 Task: Look for space in Sonqor, Iran from 1st July, 2023 to 8th July, 2023 for 2 adults, 1 child in price range Rs.15000 to Rs.20000. Place can be entire place with 1  bedroom having 1 bed and 1 bathroom. Property type can be house, flat, guest house, hotel. Booking option can be shelf check-in. Required host language is English.
Action: Mouse moved to (498, 82)
Screenshot: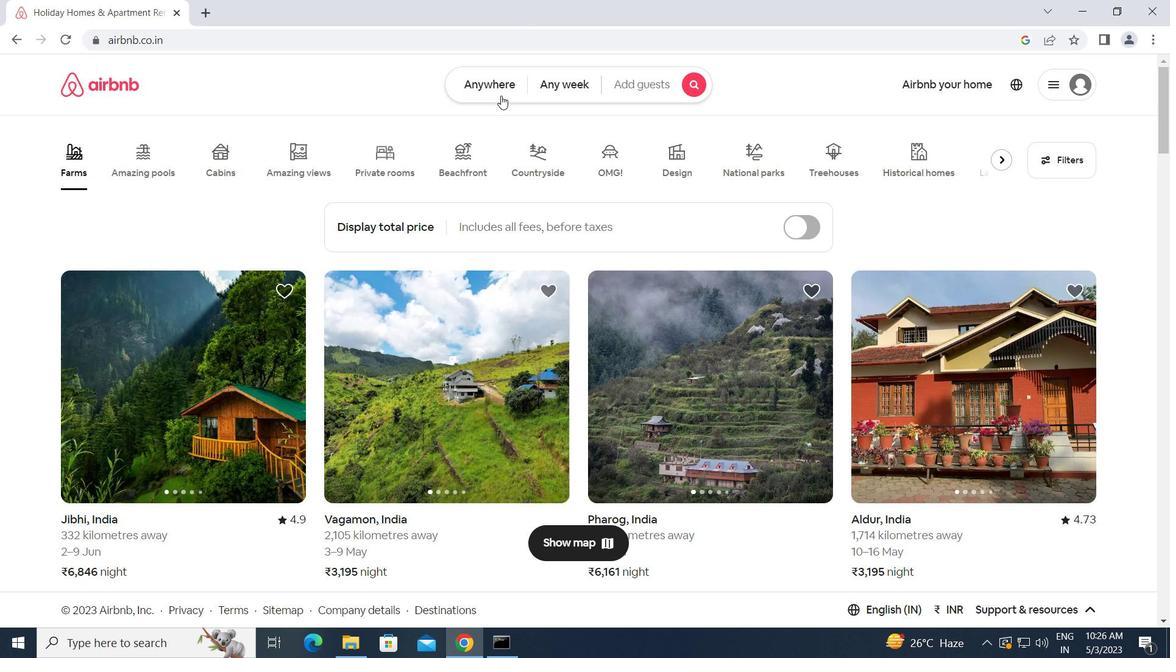 
Action: Mouse pressed left at (498, 82)
Screenshot: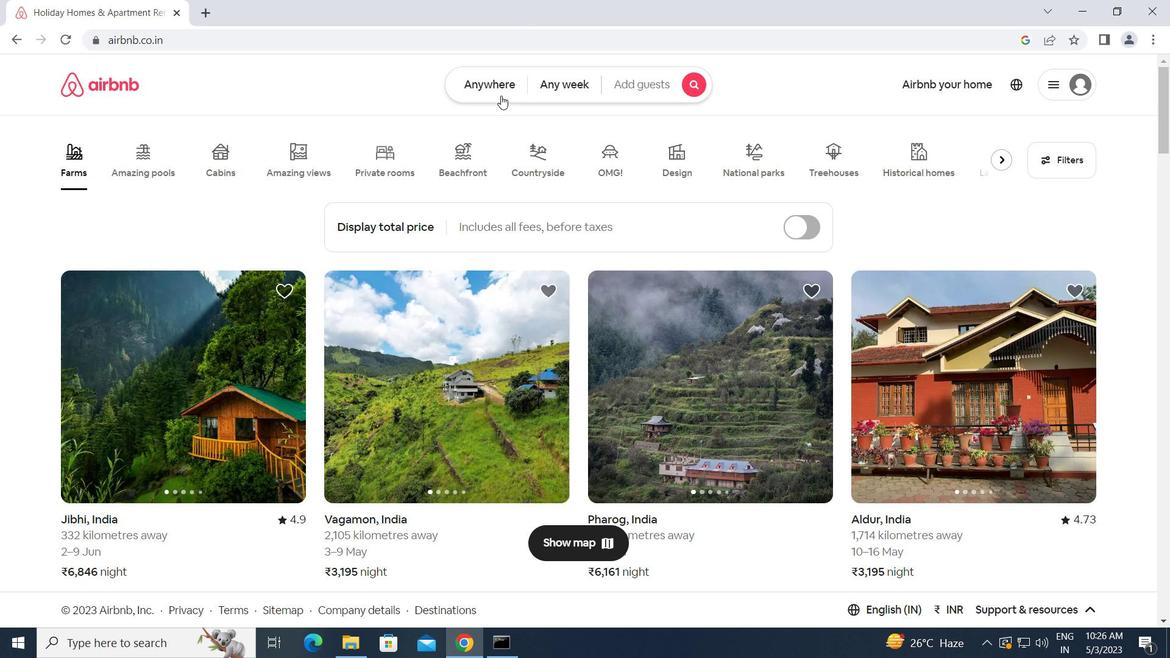 
Action: Mouse moved to (384, 145)
Screenshot: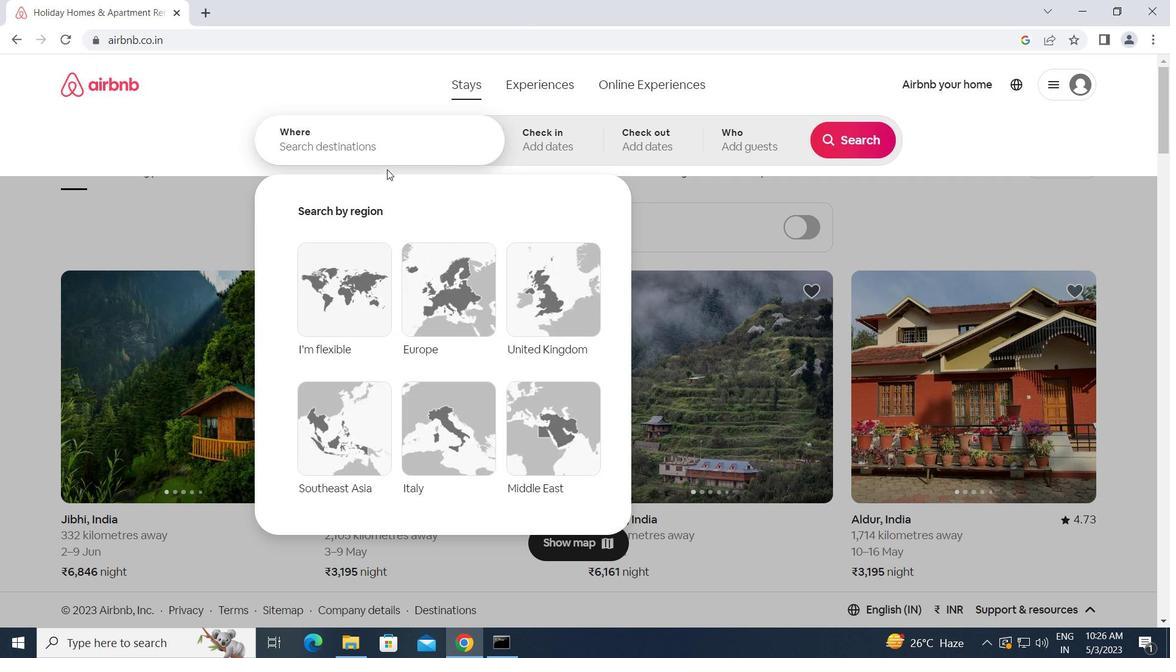 
Action: Mouse pressed left at (384, 145)
Screenshot: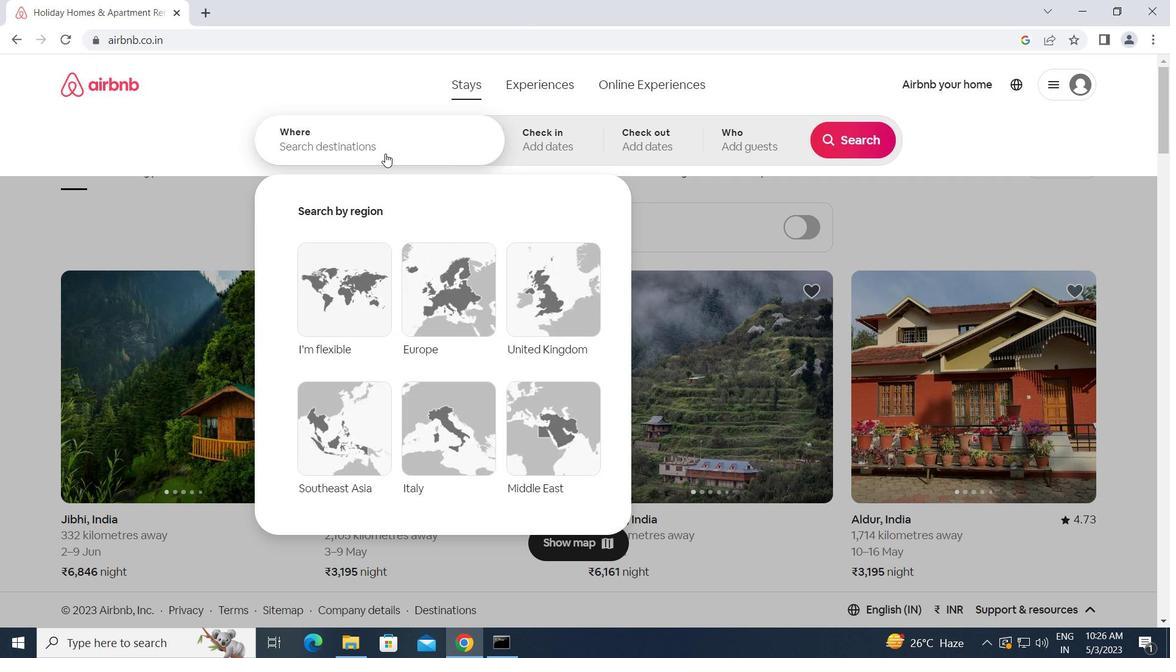 
Action: Key pressed s<Key.caps_lock>onqoe<Key.backspace>r,<Key.space><Key.caps_lock>i<Key.caps_lock>ran<Key.enter>
Screenshot: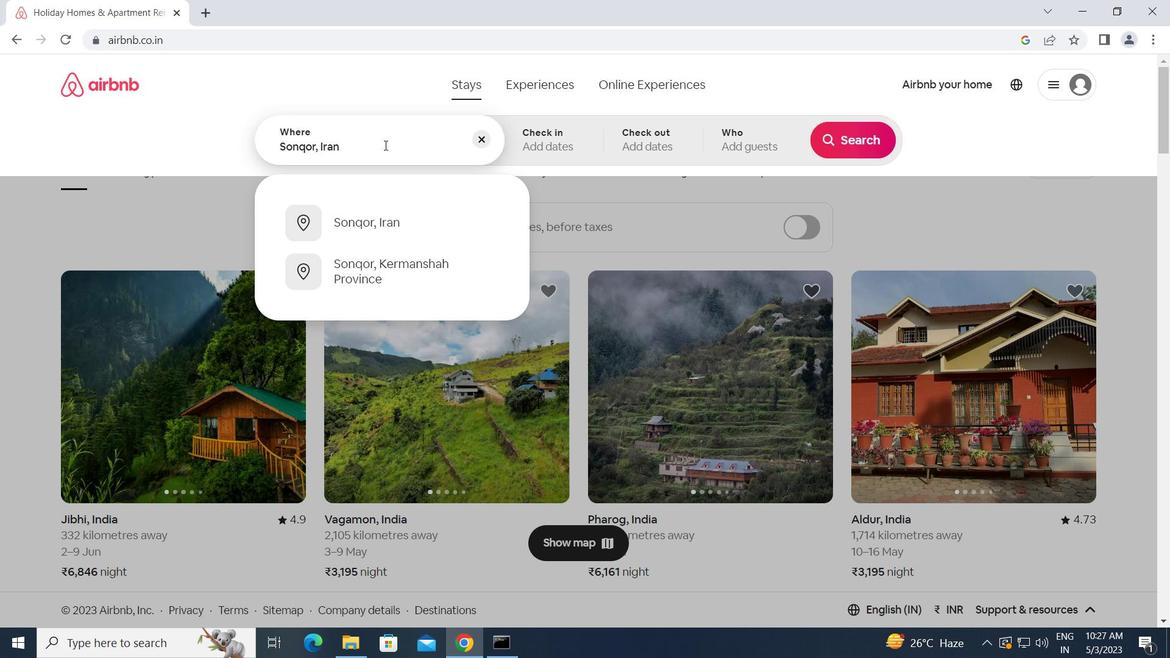 
Action: Mouse moved to (843, 267)
Screenshot: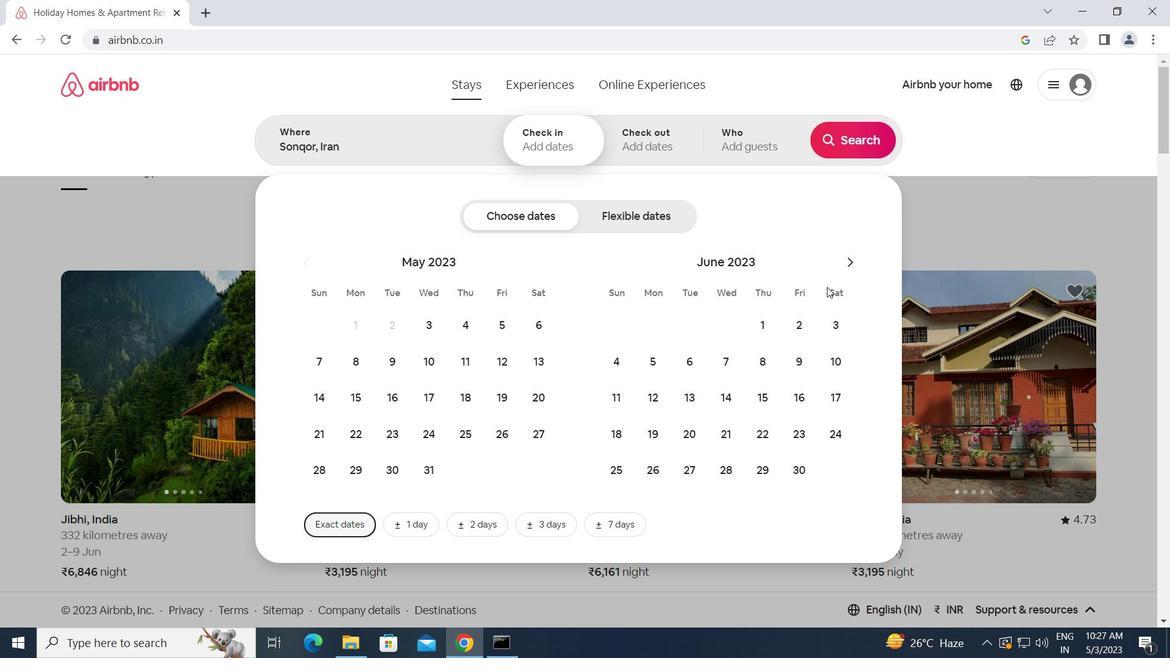 
Action: Mouse pressed left at (843, 267)
Screenshot: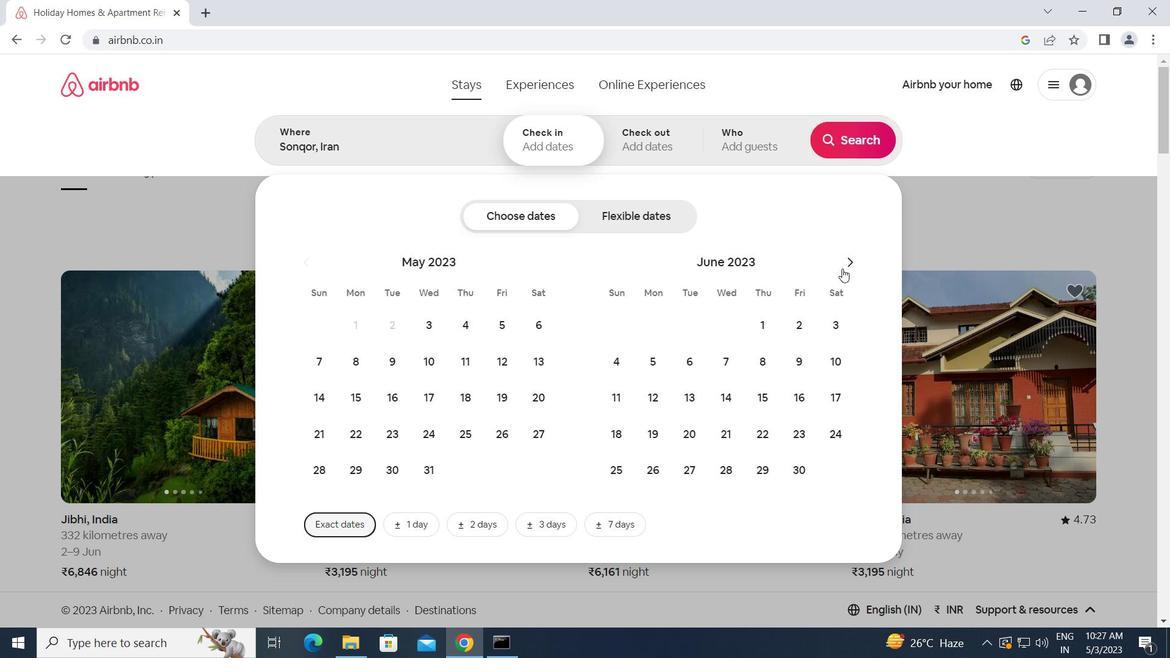 
Action: Mouse moved to (834, 325)
Screenshot: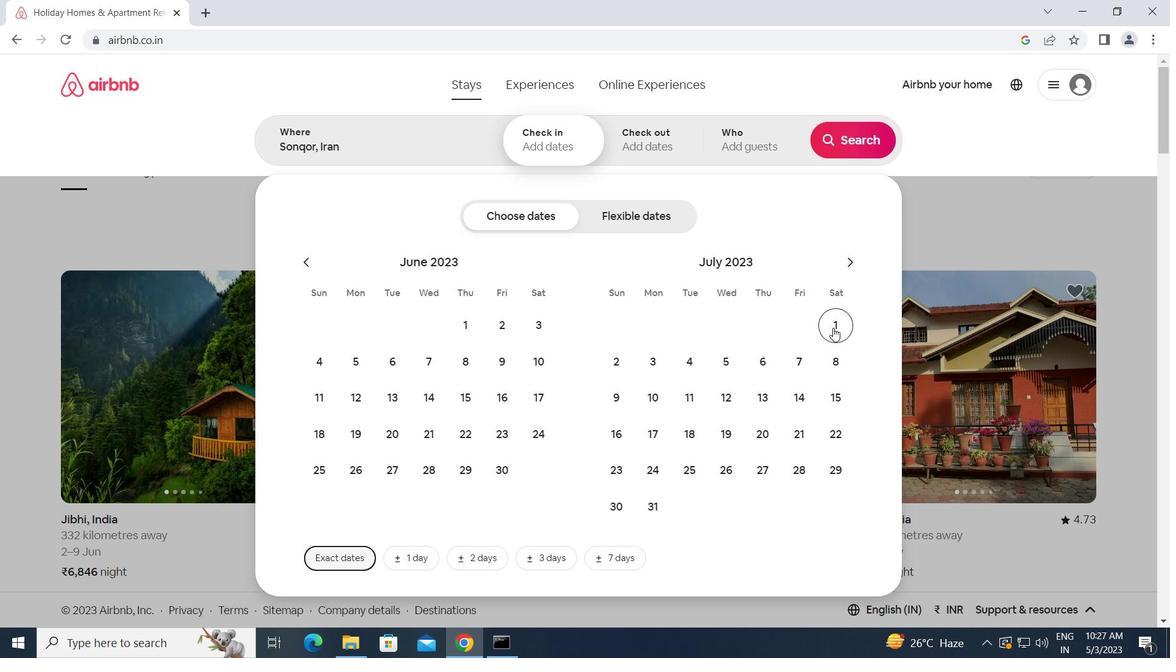 
Action: Mouse pressed left at (834, 325)
Screenshot: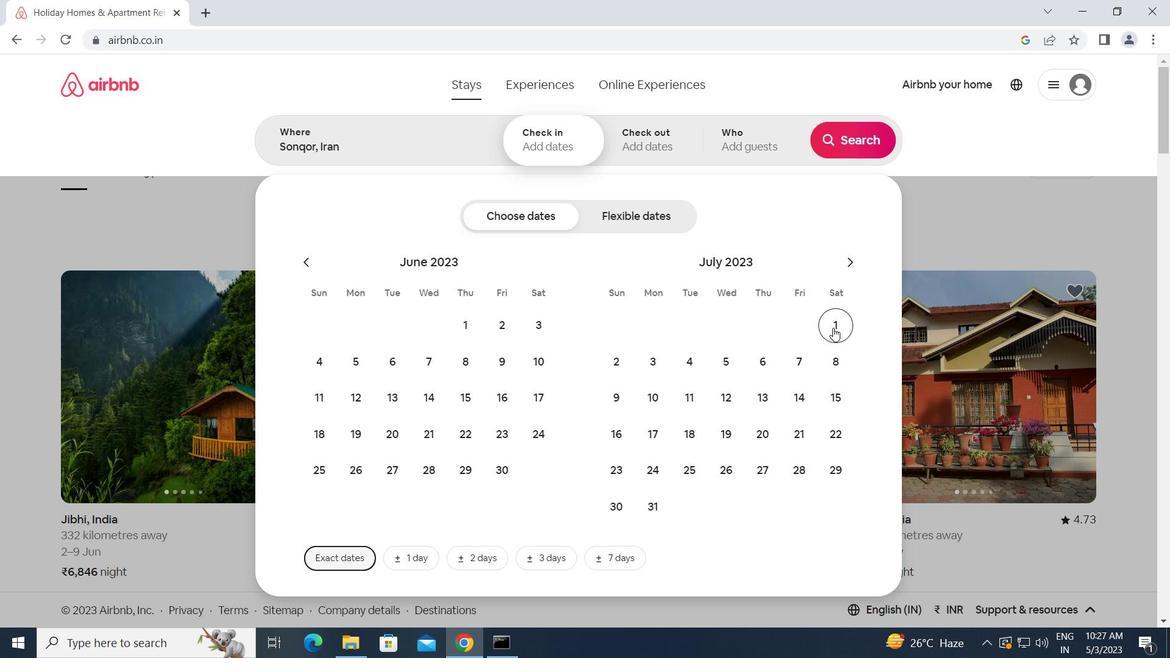 
Action: Mouse moved to (833, 360)
Screenshot: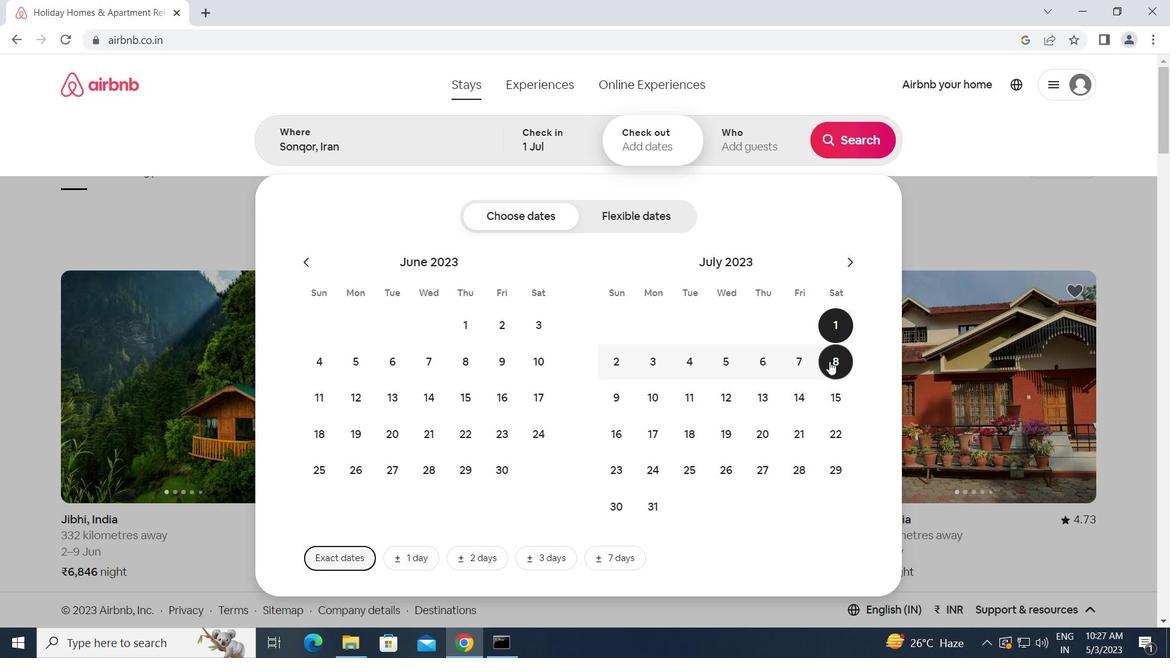 
Action: Mouse pressed left at (833, 360)
Screenshot: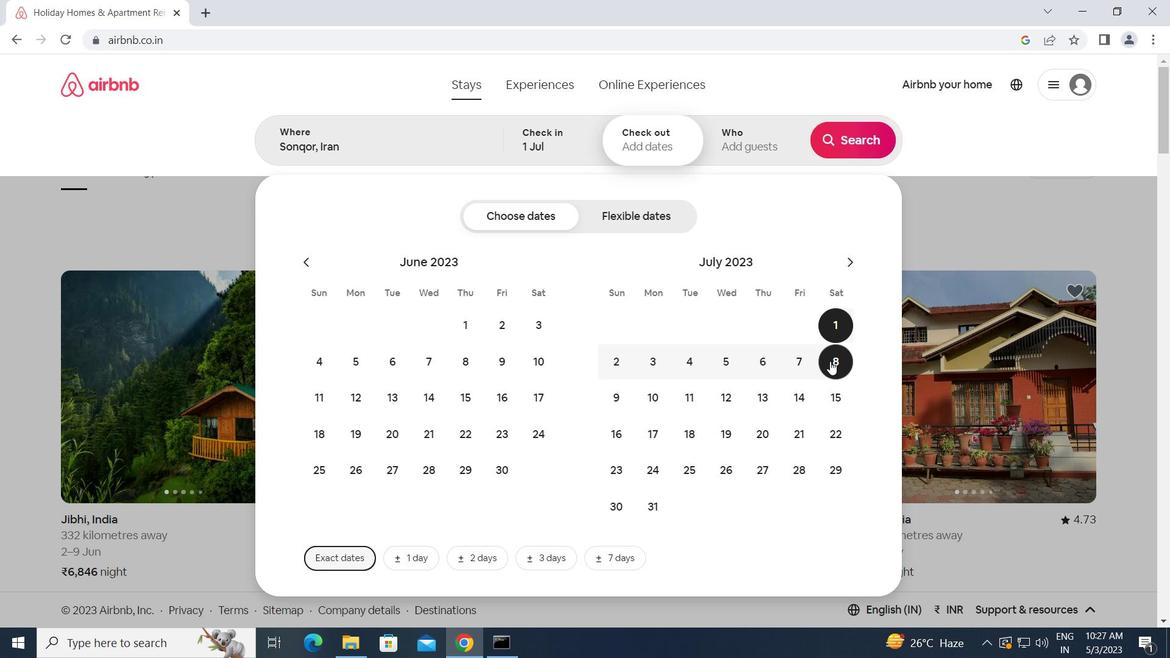 
Action: Mouse moved to (754, 149)
Screenshot: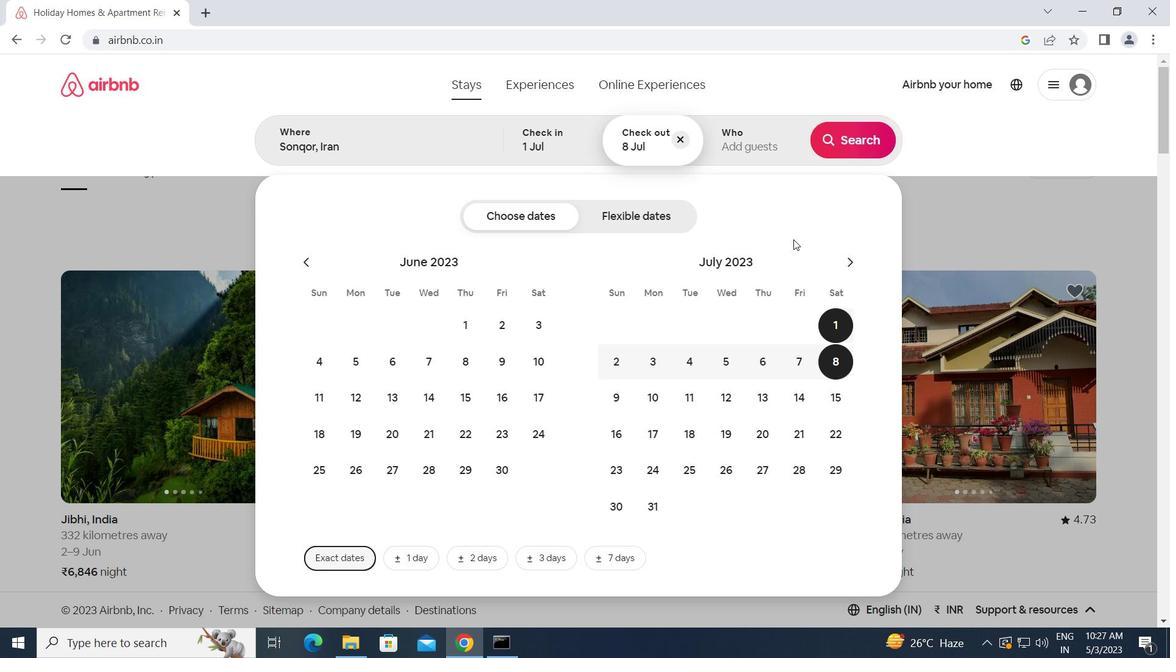
Action: Mouse pressed left at (754, 149)
Screenshot: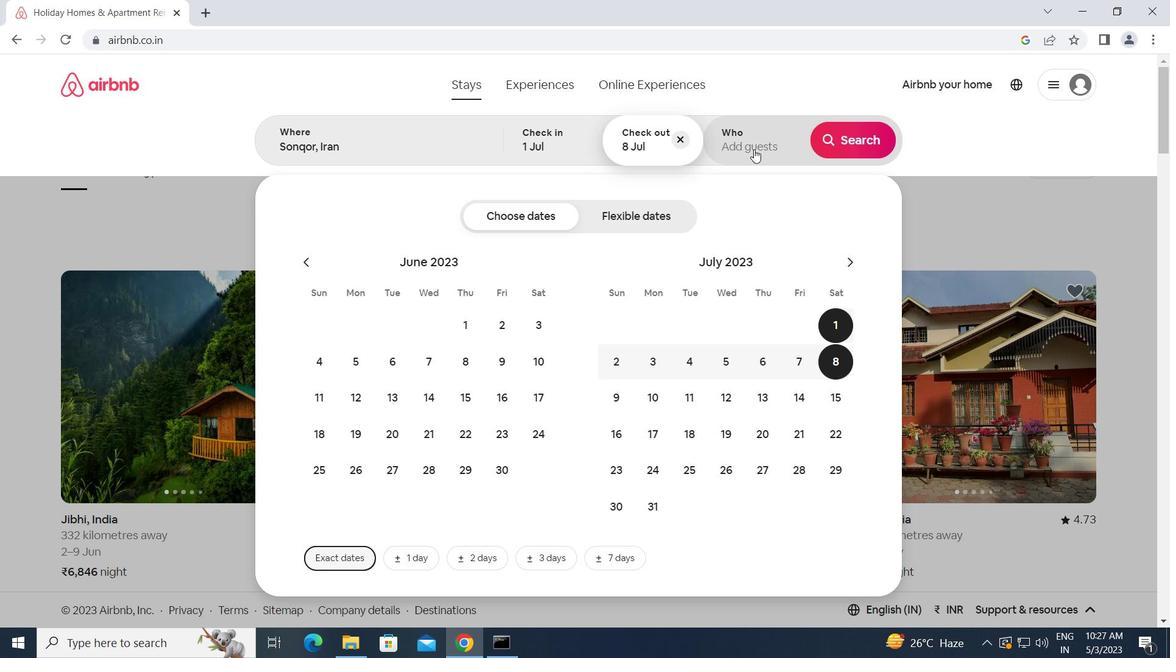 
Action: Mouse moved to (848, 216)
Screenshot: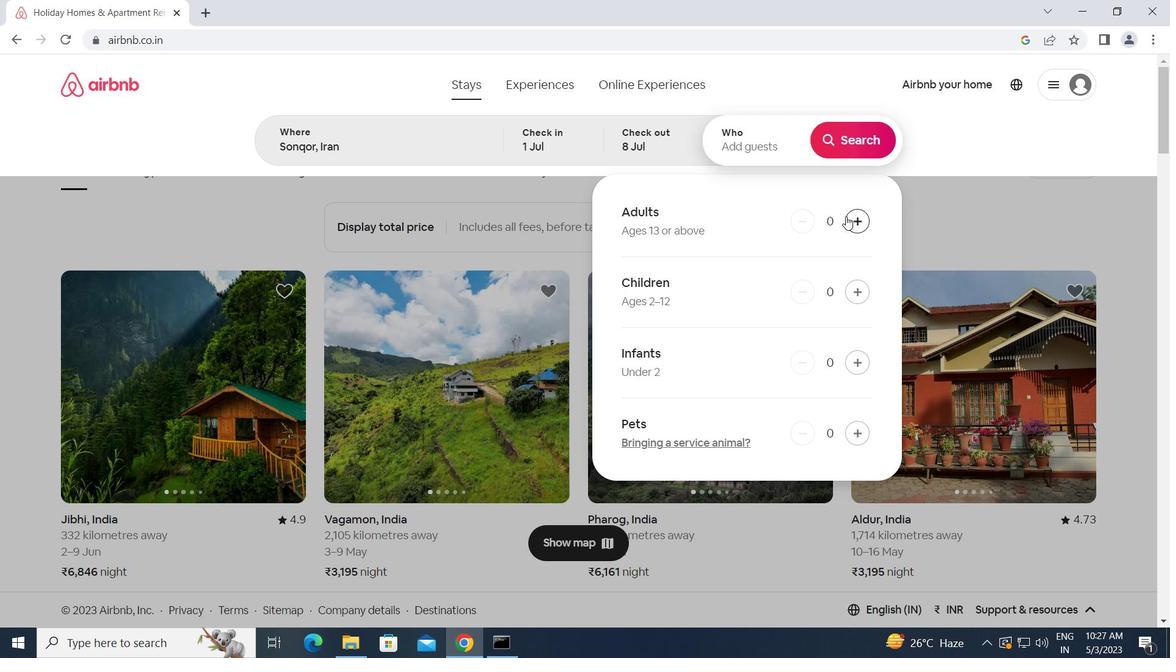 
Action: Mouse pressed left at (848, 216)
Screenshot: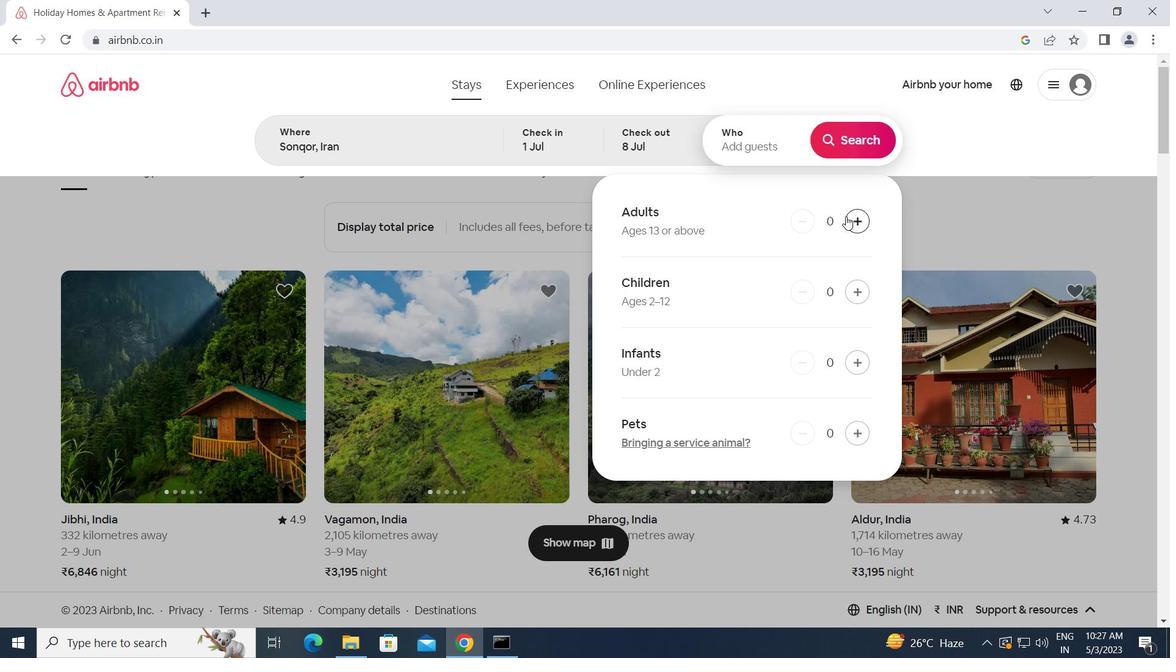 
Action: Mouse moved to (849, 216)
Screenshot: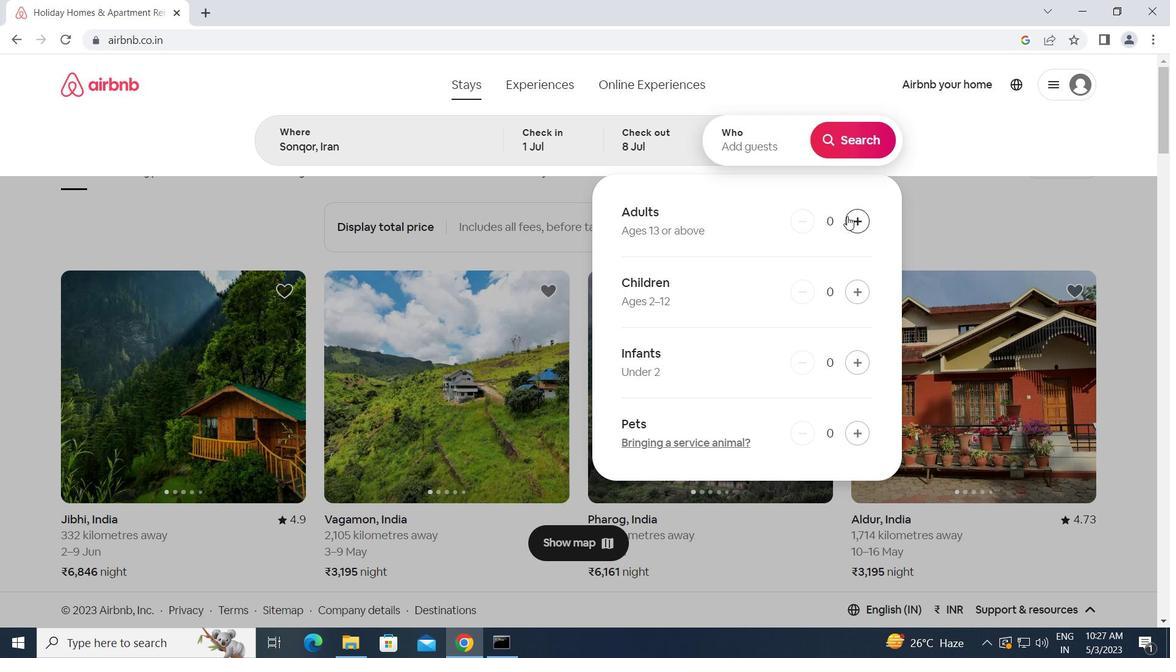 
Action: Mouse pressed left at (849, 216)
Screenshot: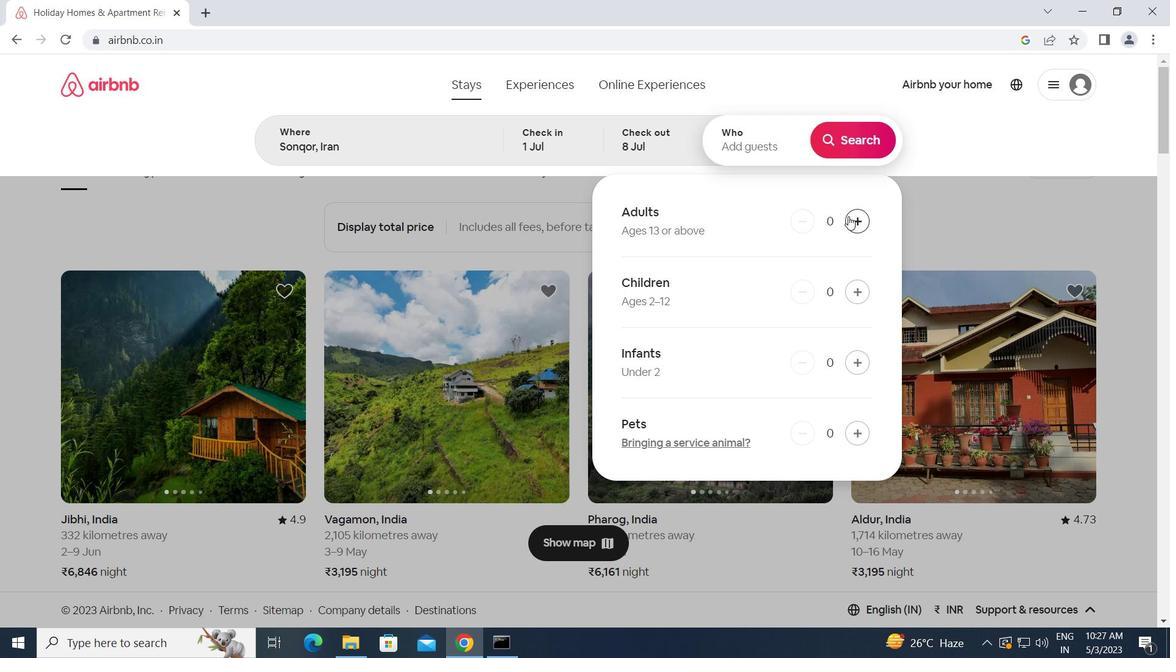 
Action: Mouse moved to (855, 288)
Screenshot: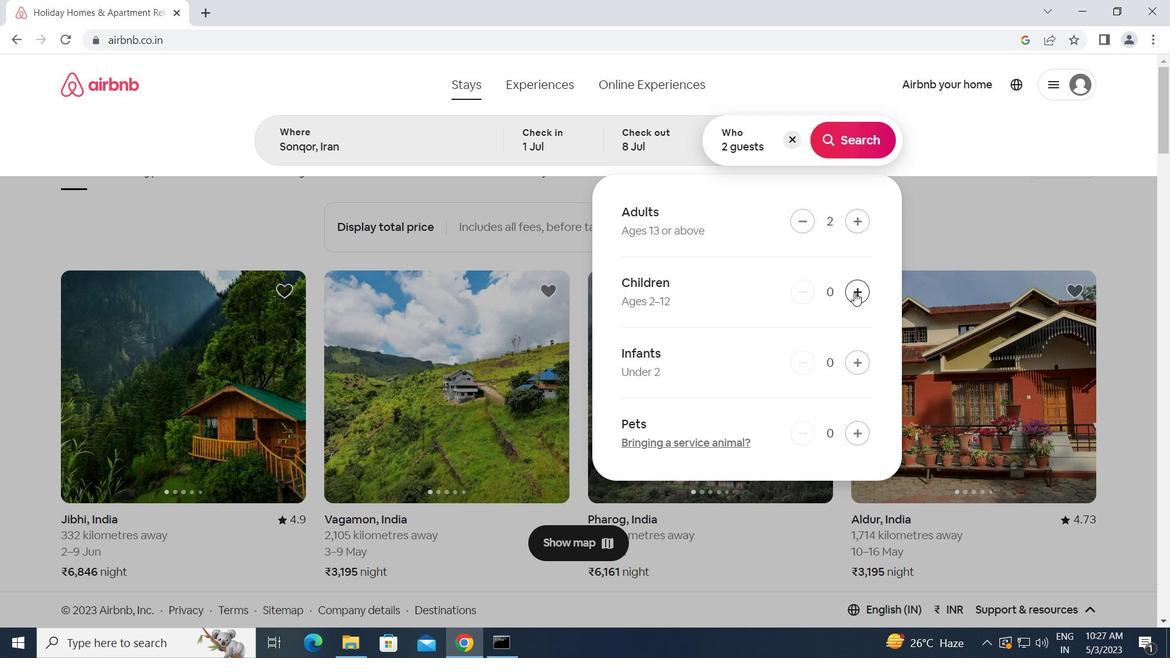 
Action: Mouse pressed left at (855, 288)
Screenshot: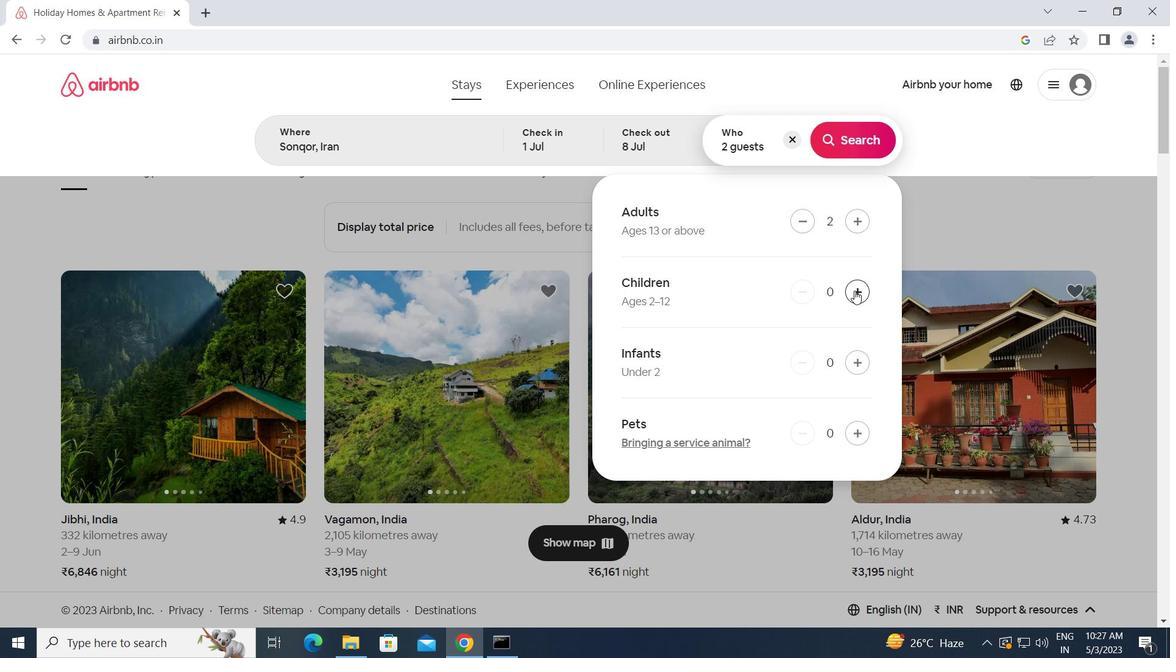 
Action: Mouse moved to (847, 119)
Screenshot: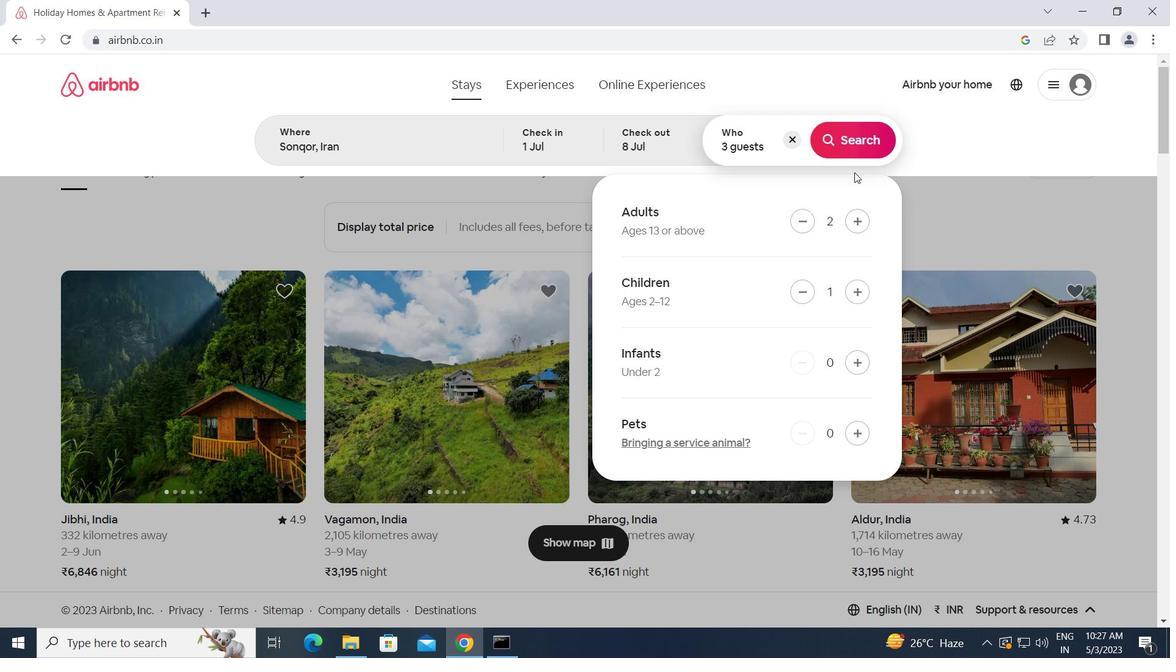 
Action: Mouse pressed left at (847, 119)
Screenshot: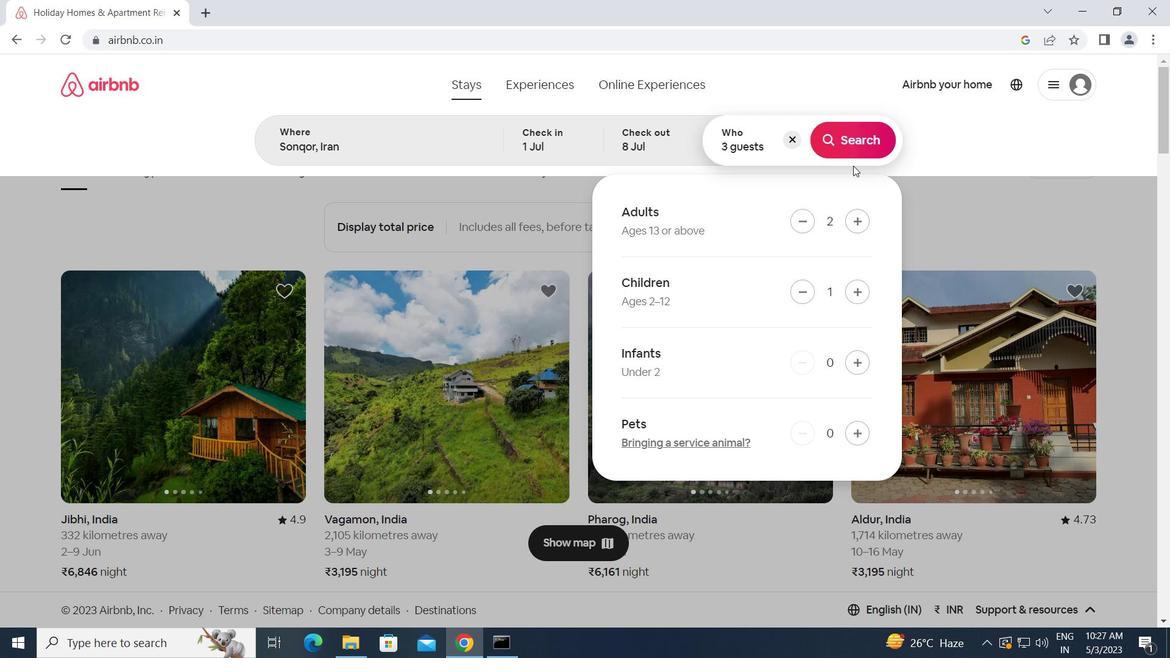 
Action: Mouse moved to (857, 149)
Screenshot: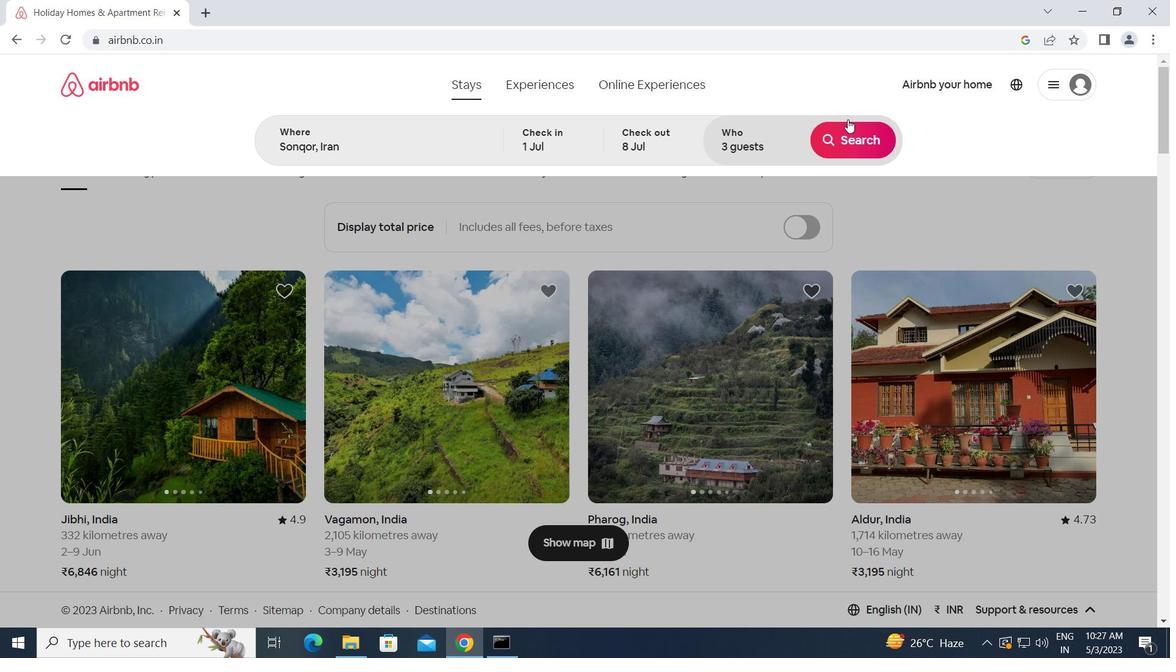 
Action: Mouse pressed left at (857, 149)
Screenshot: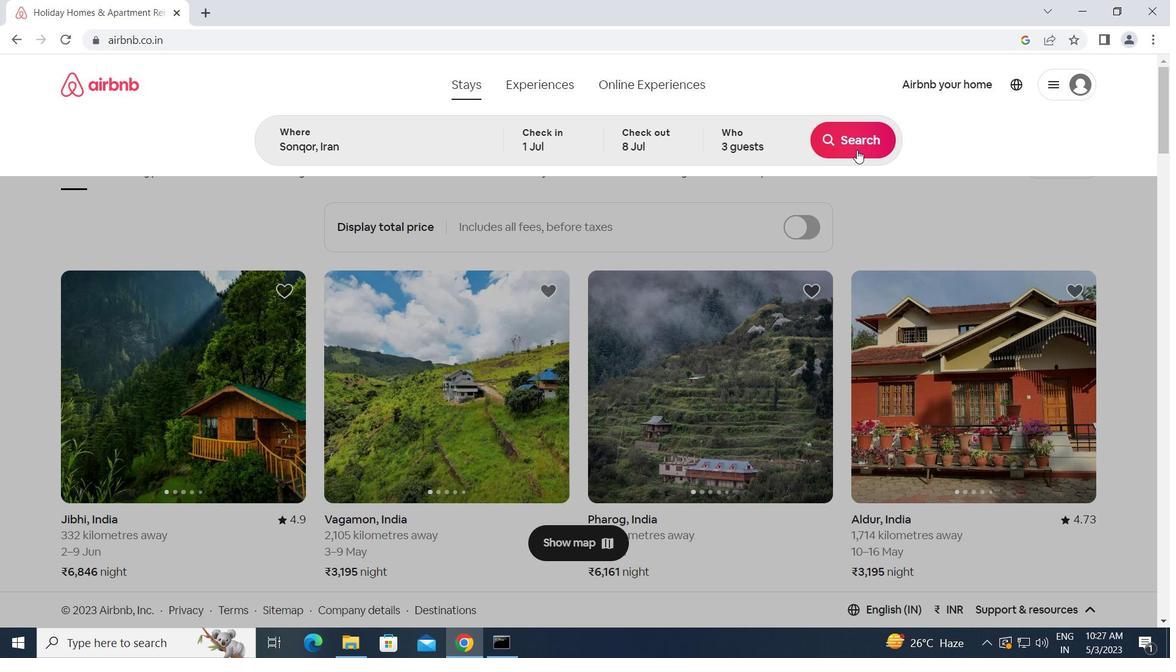 
Action: Mouse moved to (1083, 140)
Screenshot: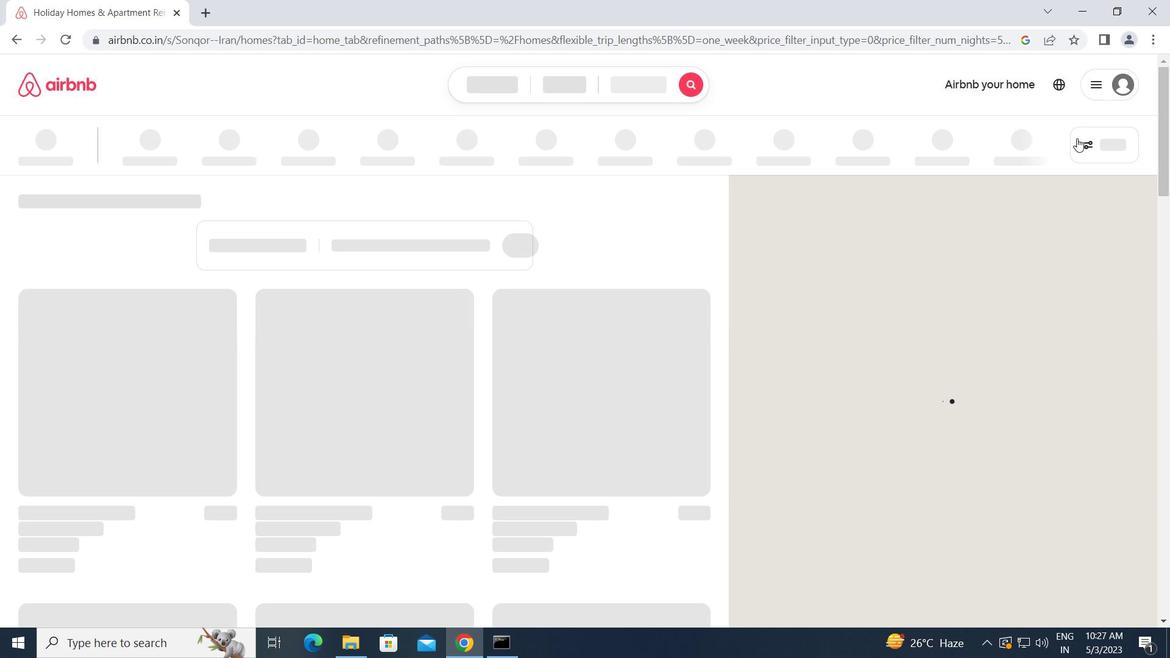 
Action: Mouse pressed left at (1083, 140)
Screenshot: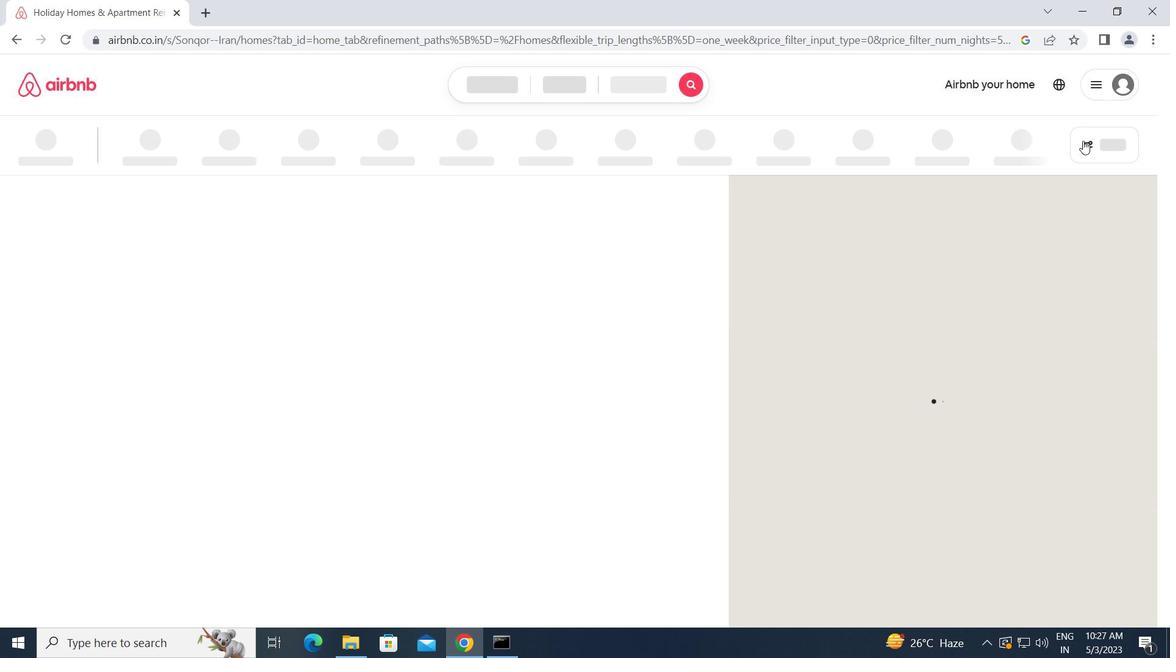 
Action: Mouse moved to (399, 235)
Screenshot: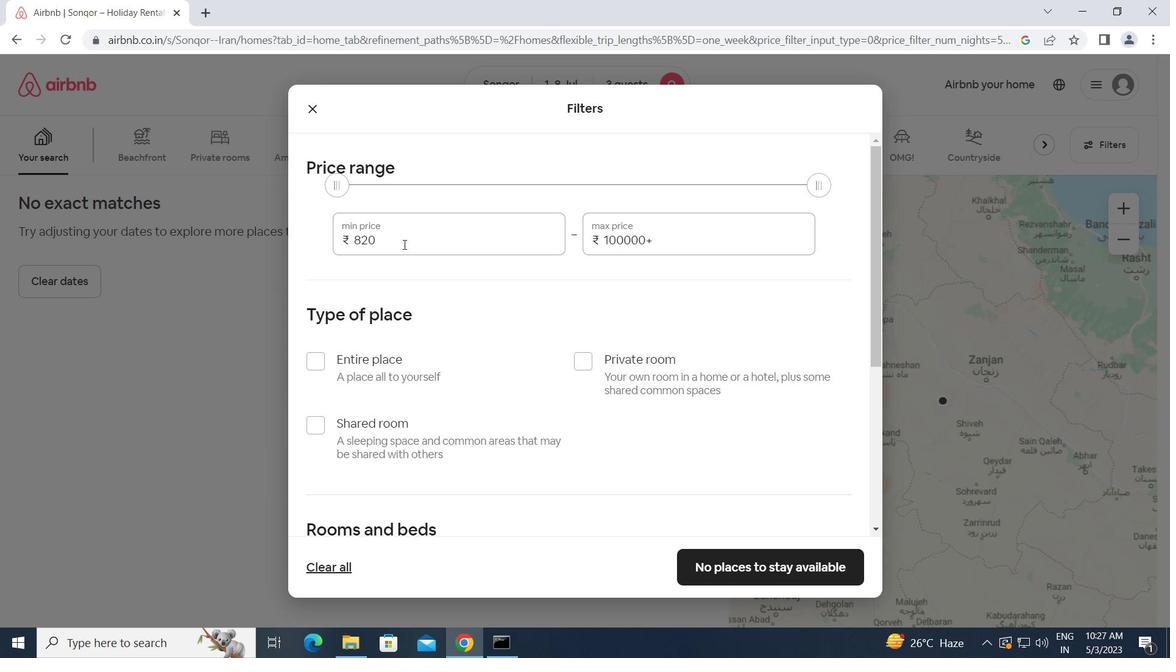 
Action: Mouse pressed left at (399, 235)
Screenshot: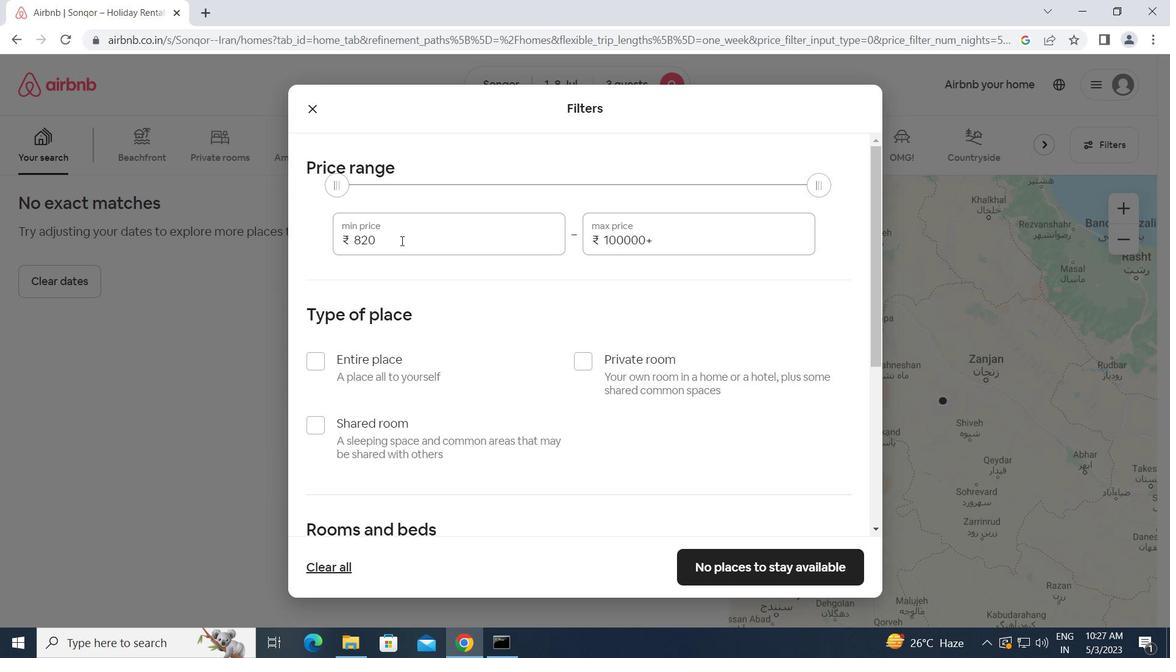 
Action: Mouse moved to (331, 234)
Screenshot: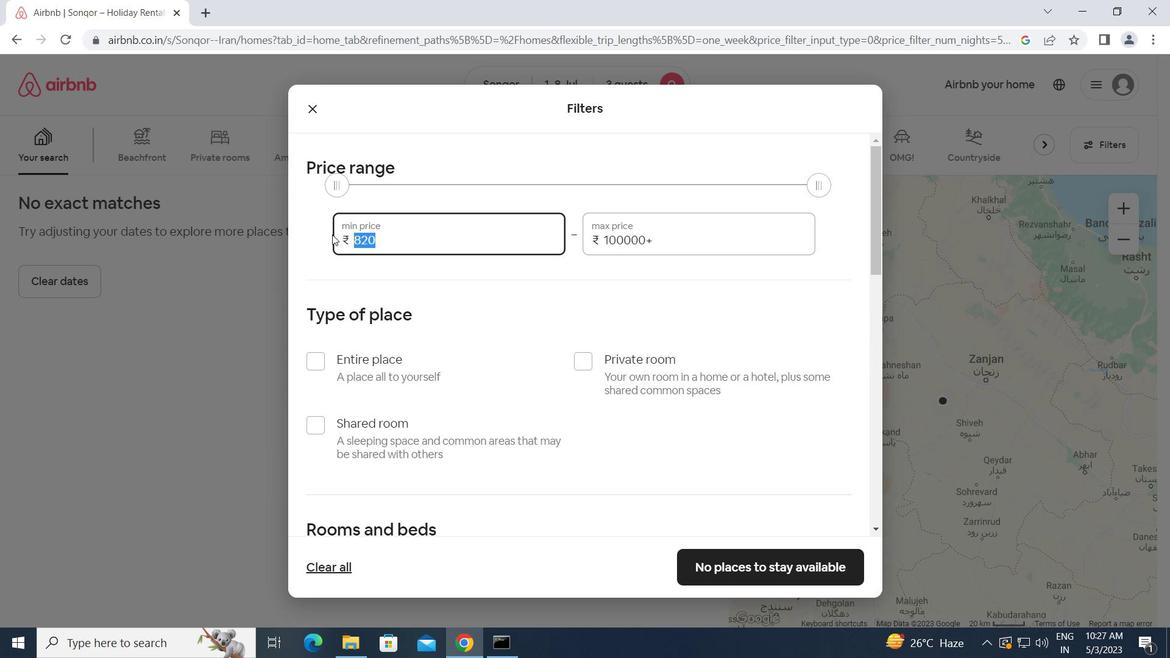 
Action: Key pressed 15000<Key.tab>20000
Screenshot: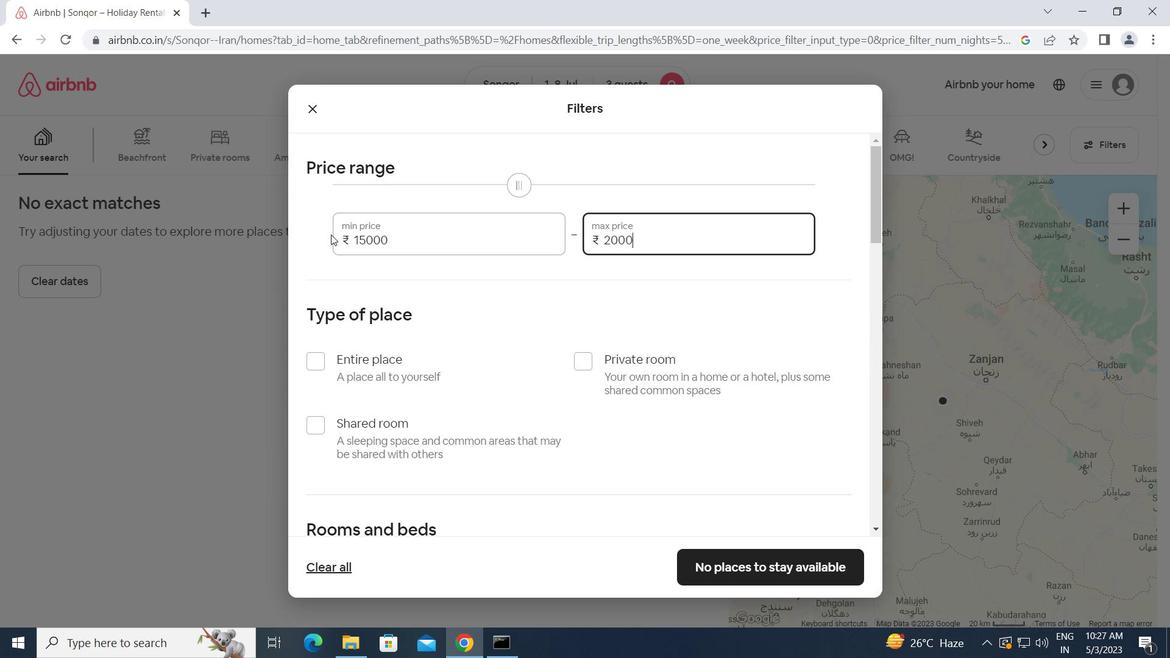 
Action: Mouse scrolled (331, 234) with delta (0, 0)
Screenshot: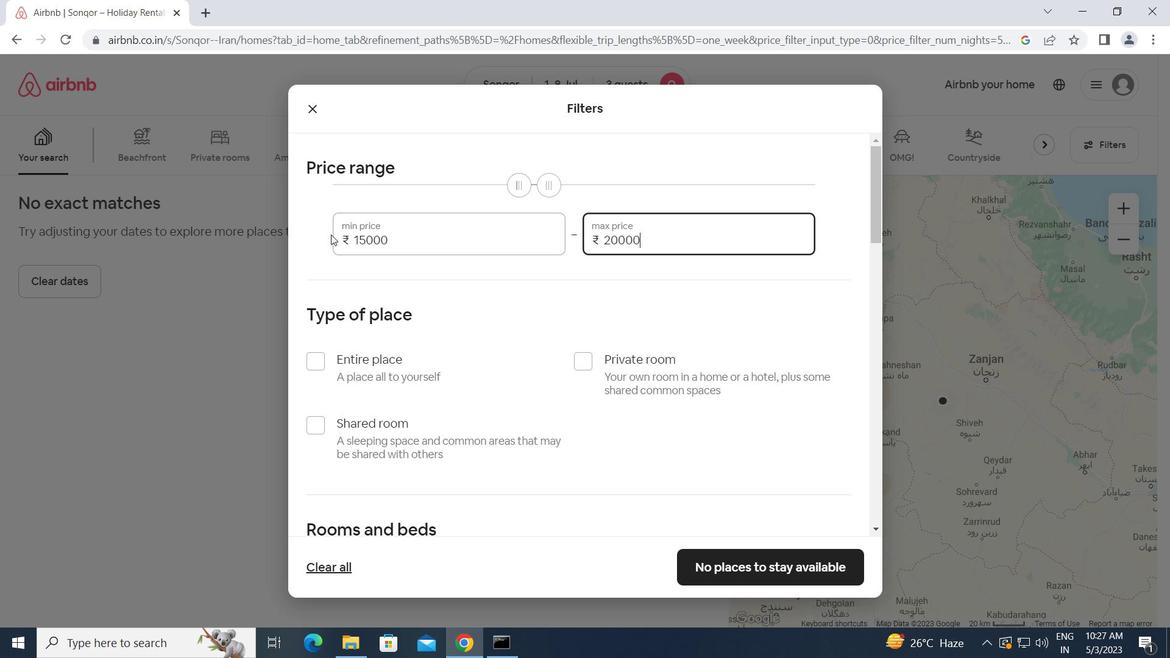 
Action: Mouse moved to (310, 276)
Screenshot: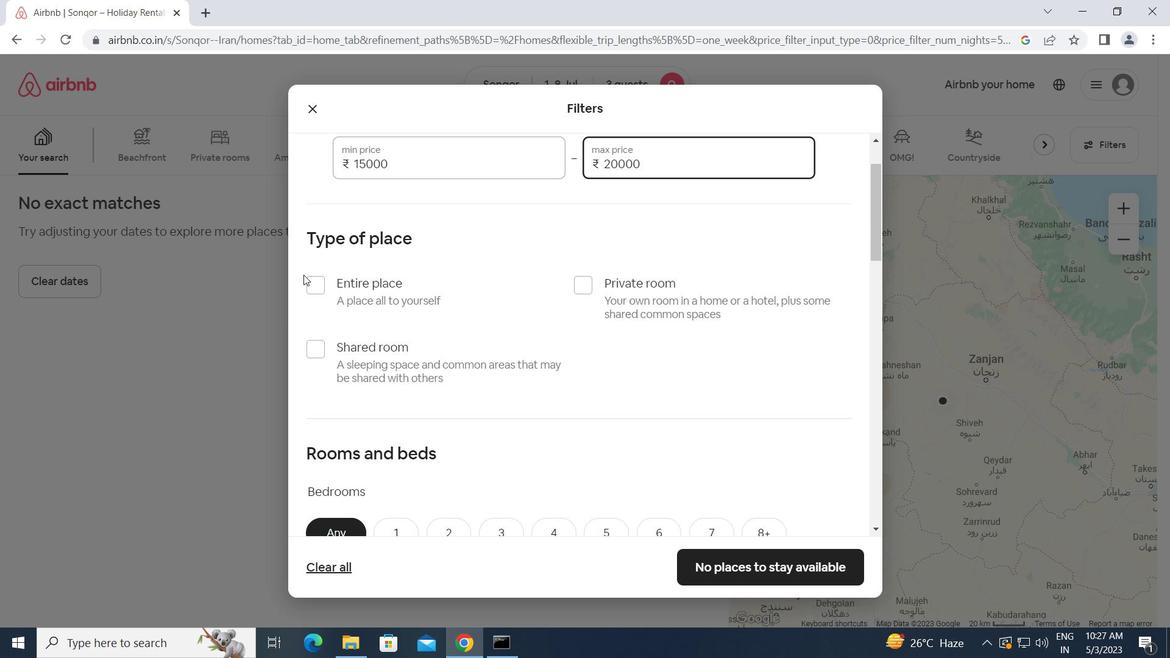 
Action: Mouse pressed left at (310, 276)
Screenshot: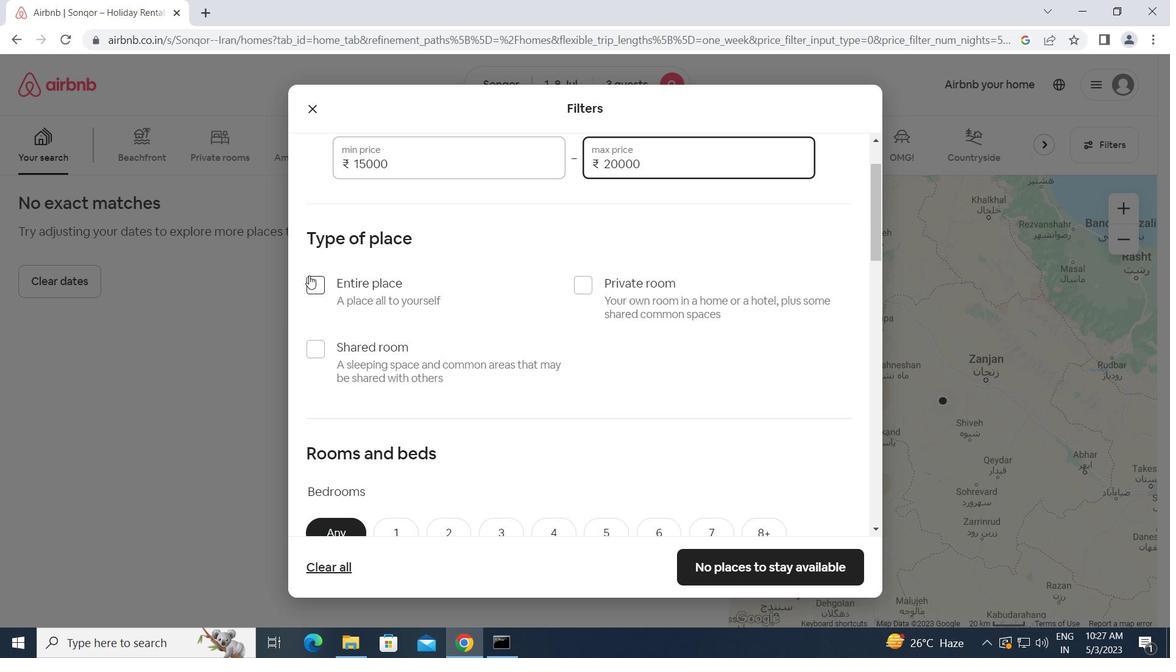 
Action: Mouse moved to (423, 405)
Screenshot: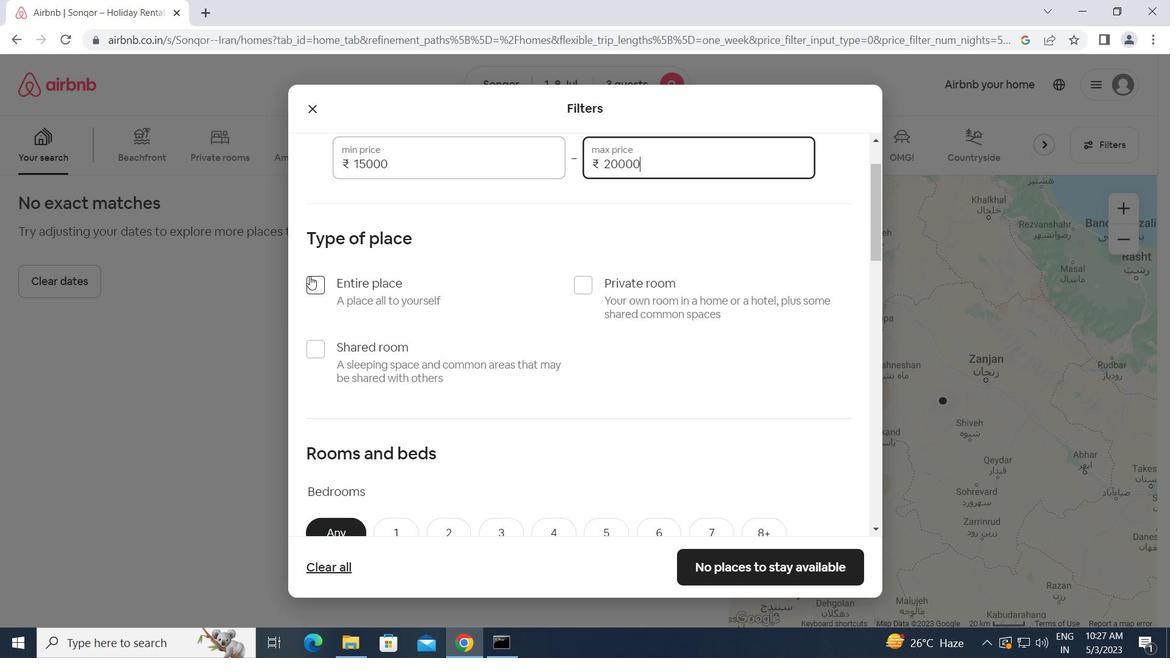 
Action: Mouse scrolled (423, 404) with delta (0, 0)
Screenshot: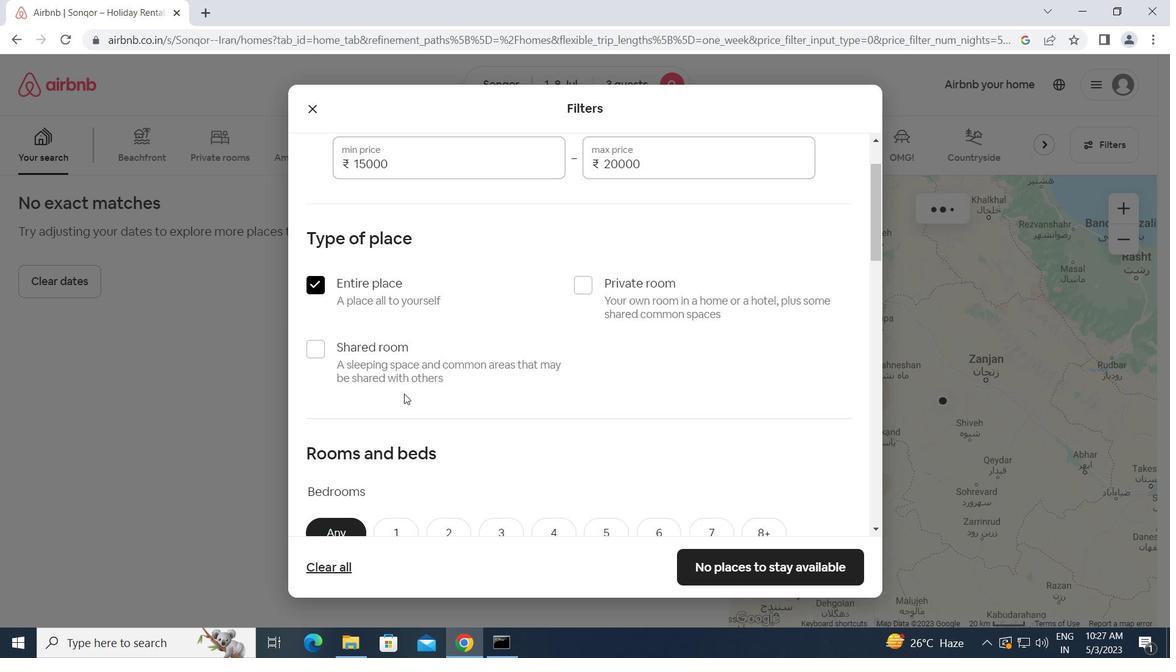 
Action: Mouse scrolled (423, 404) with delta (0, 0)
Screenshot: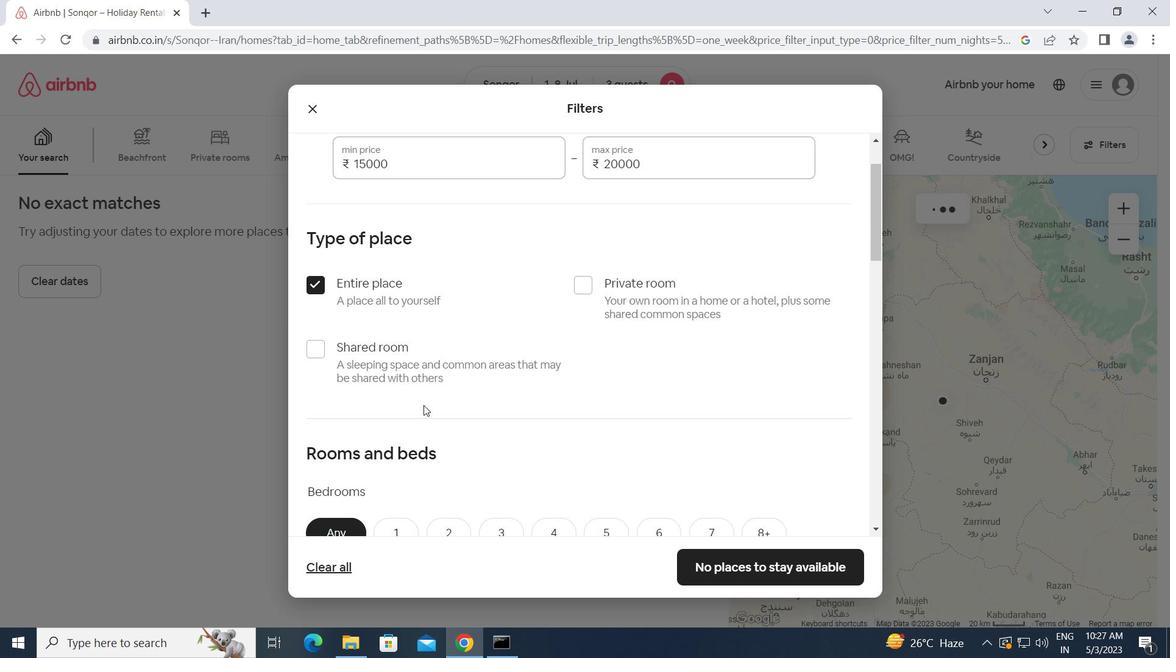 
Action: Mouse scrolled (423, 404) with delta (0, 0)
Screenshot: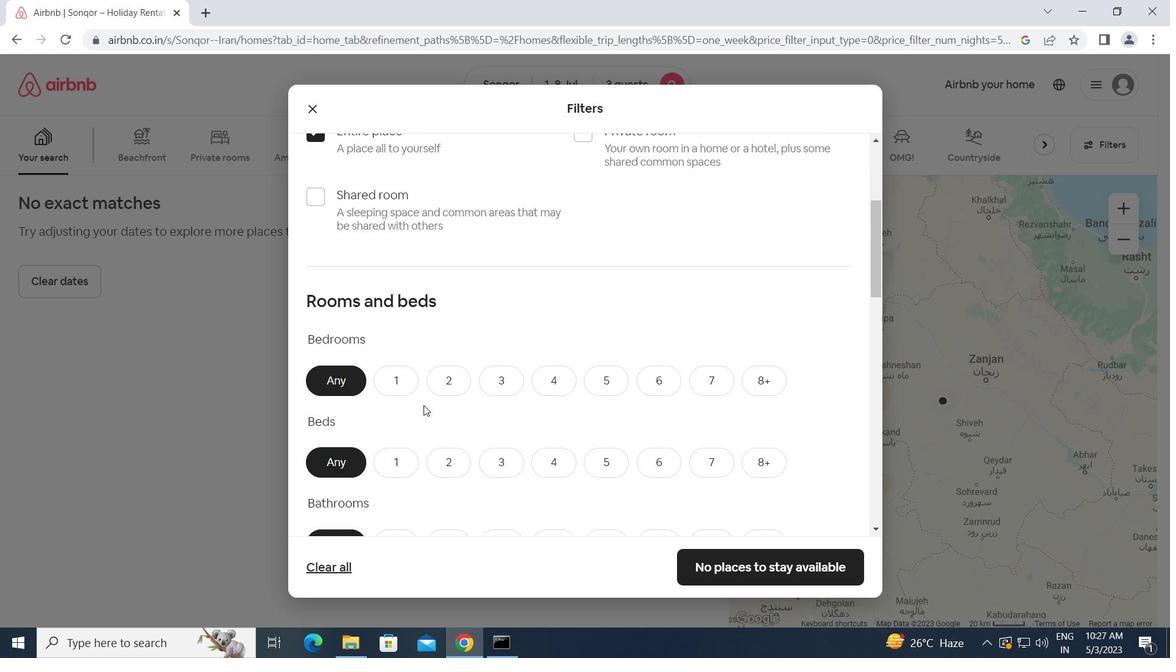
Action: Mouse scrolled (423, 404) with delta (0, 0)
Screenshot: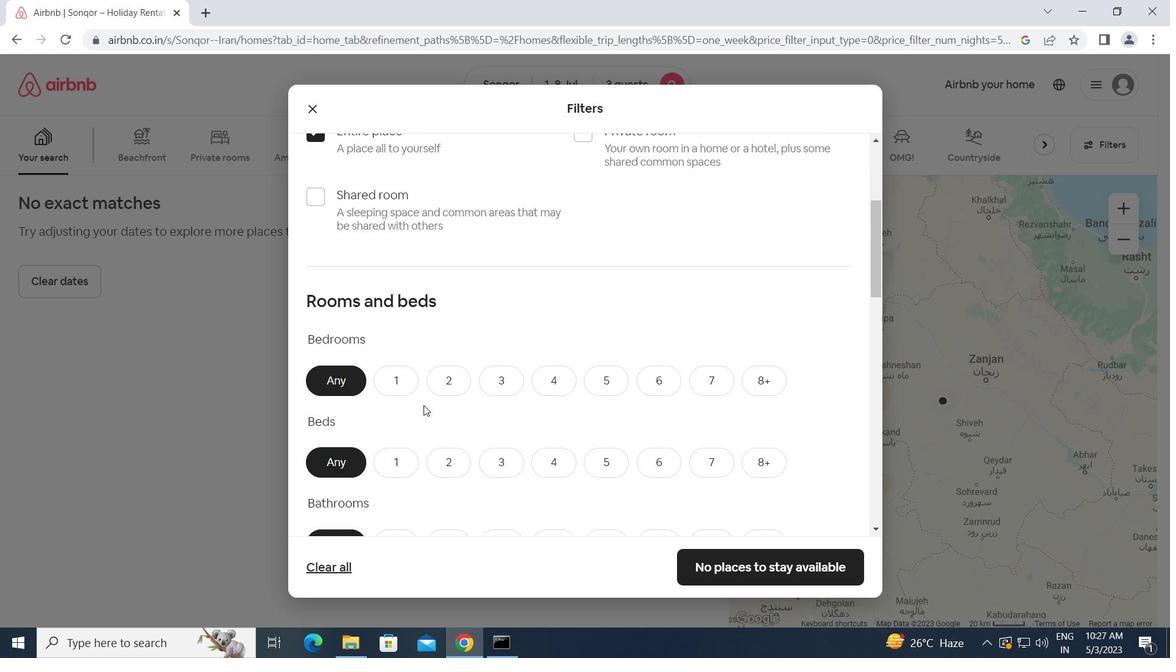 
Action: Mouse moved to (404, 233)
Screenshot: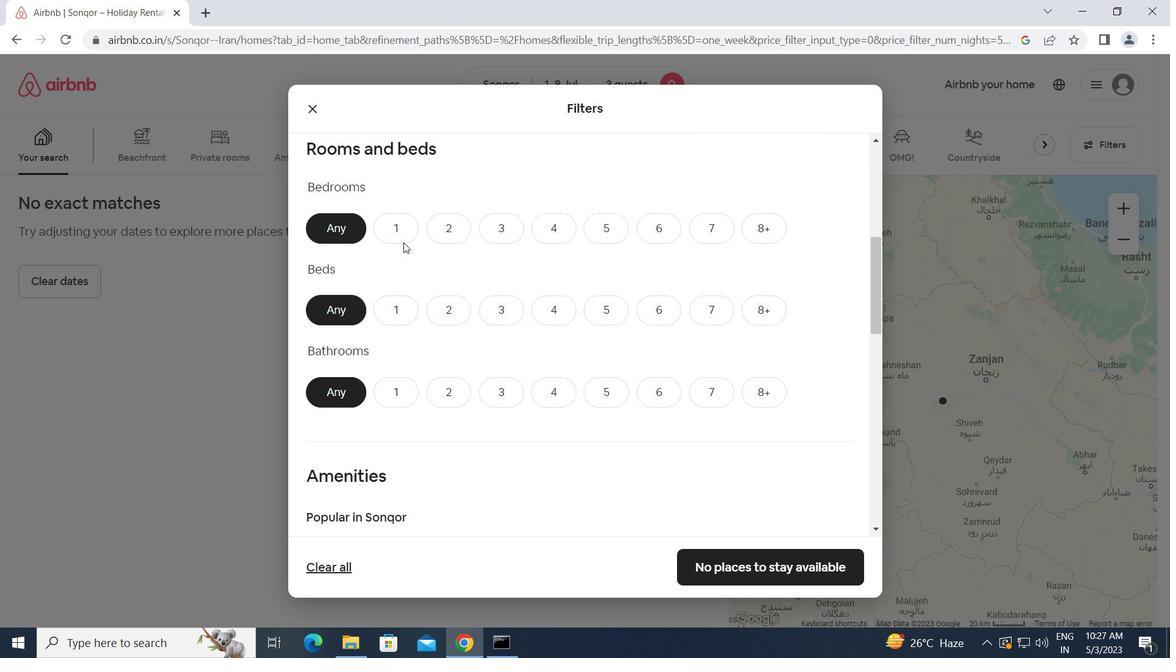 
Action: Mouse pressed left at (404, 233)
Screenshot: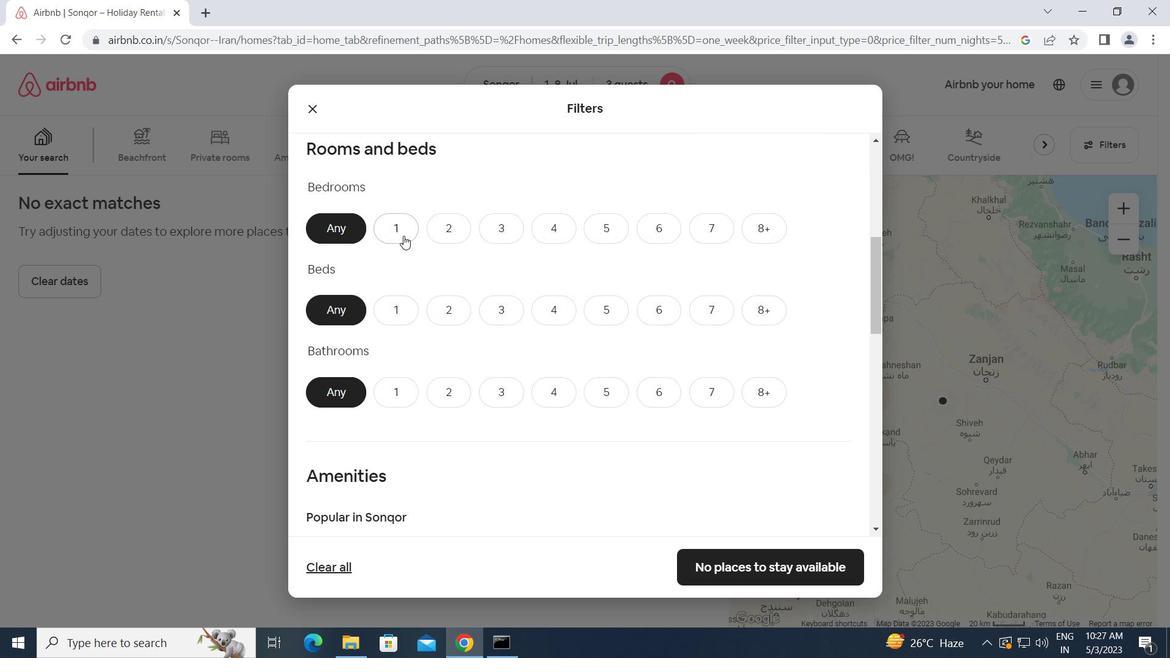 
Action: Mouse moved to (397, 298)
Screenshot: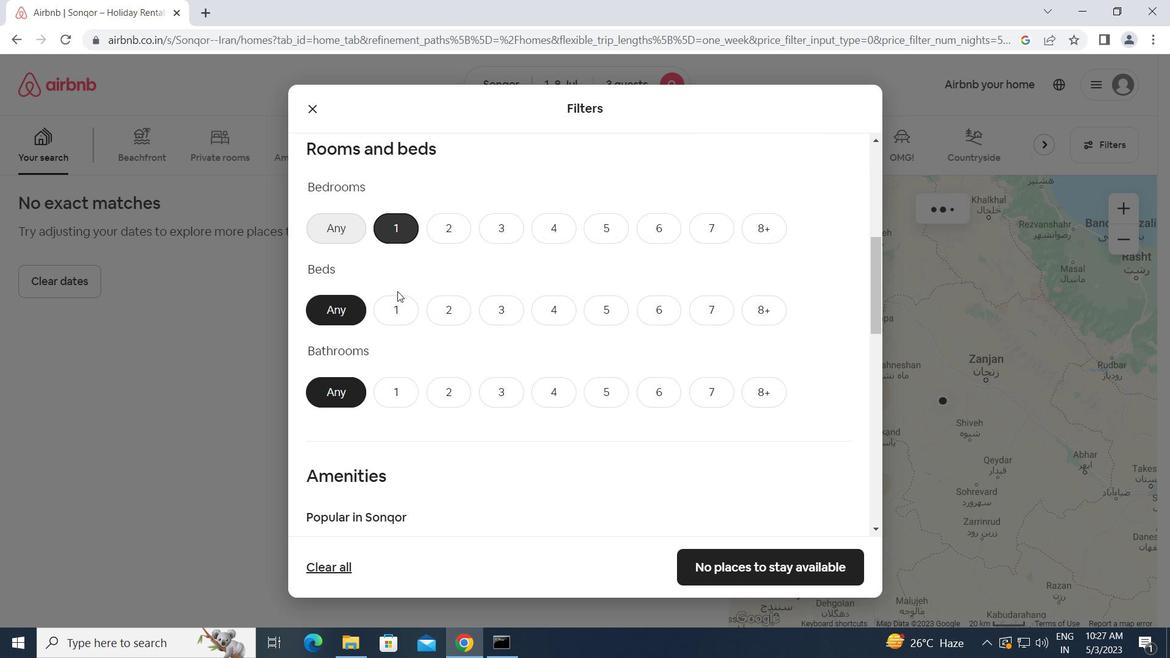 
Action: Mouse pressed left at (397, 298)
Screenshot: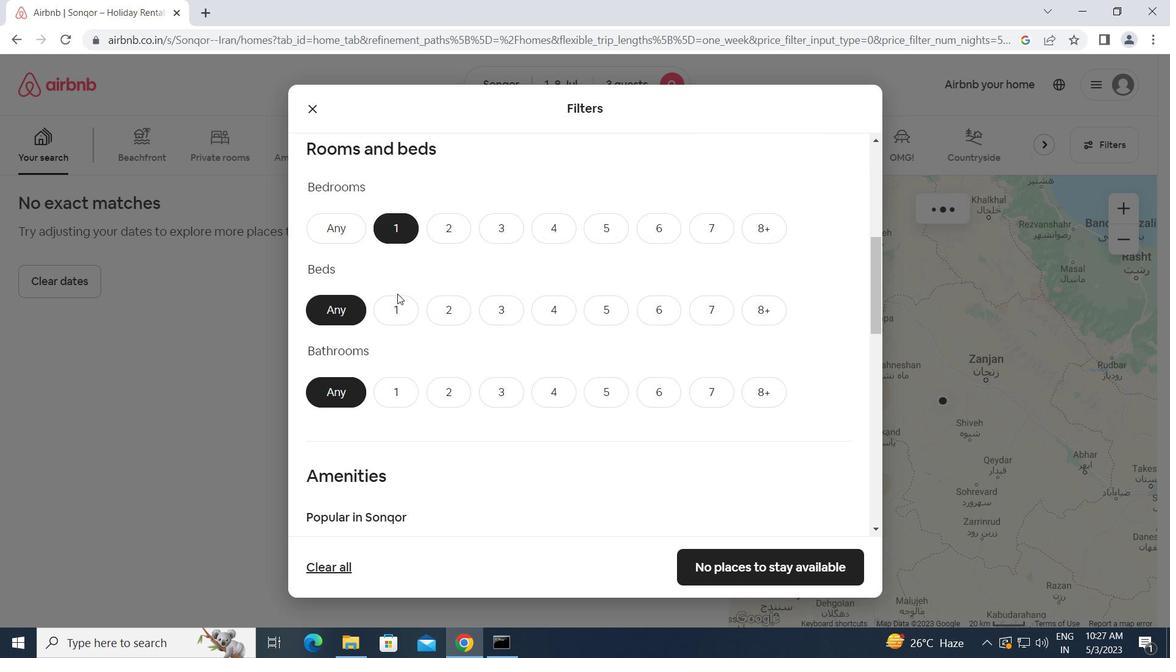 
Action: Mouse moved to (391, 390)
Screenshot: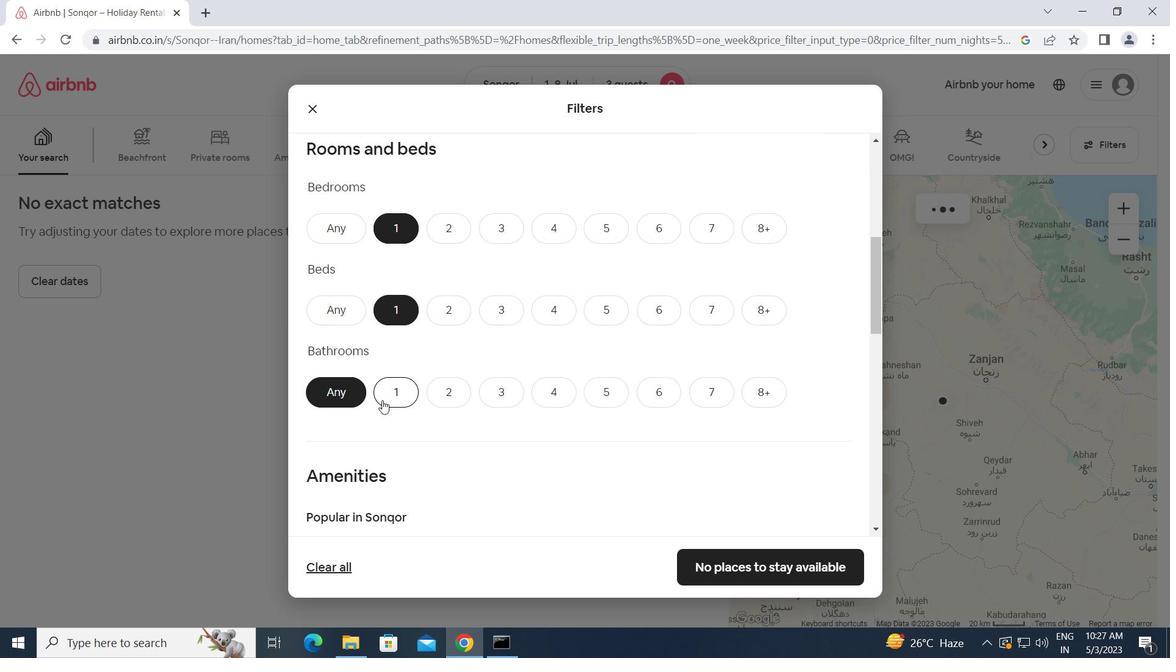 
Action: Mouse pressed left at (391, 390)
Screenshot: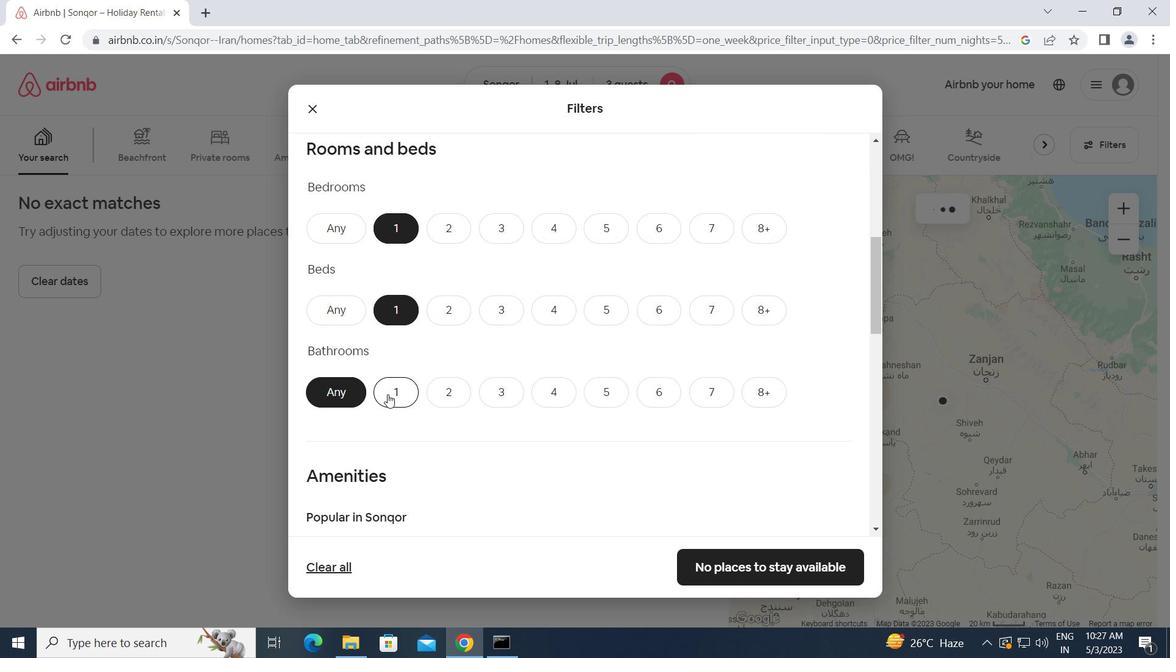 
Action: Mouse moved to (418, 398)
Screenshot: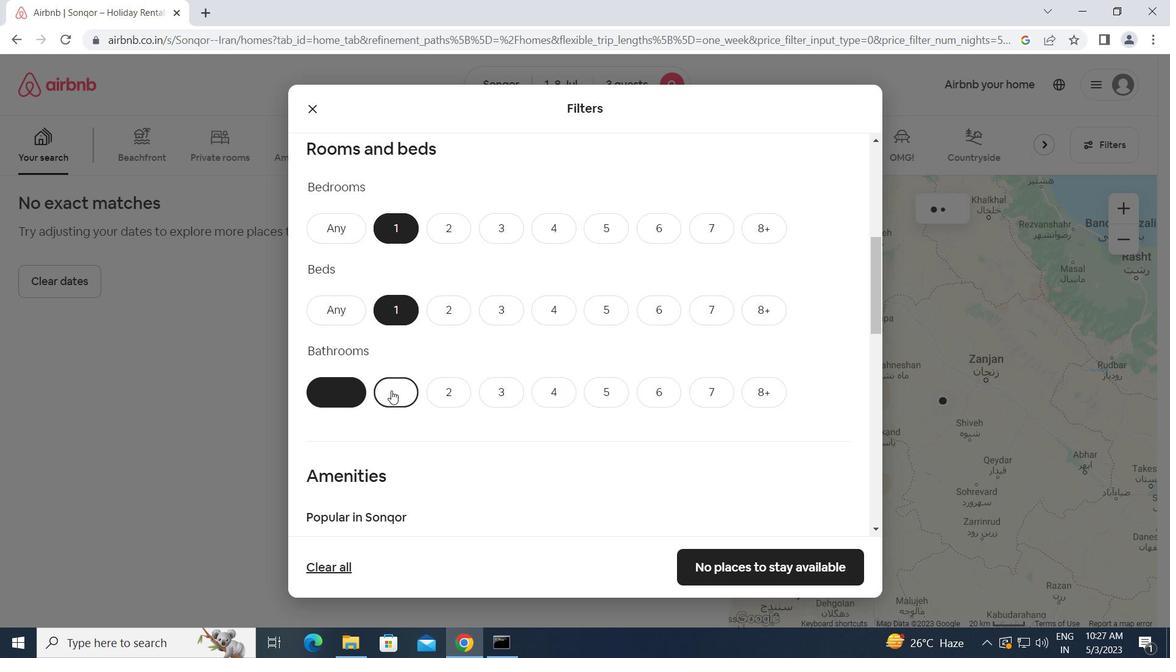 
Action: Mouse scrolled (418, 397) with delta (0, 0)
Screenshot: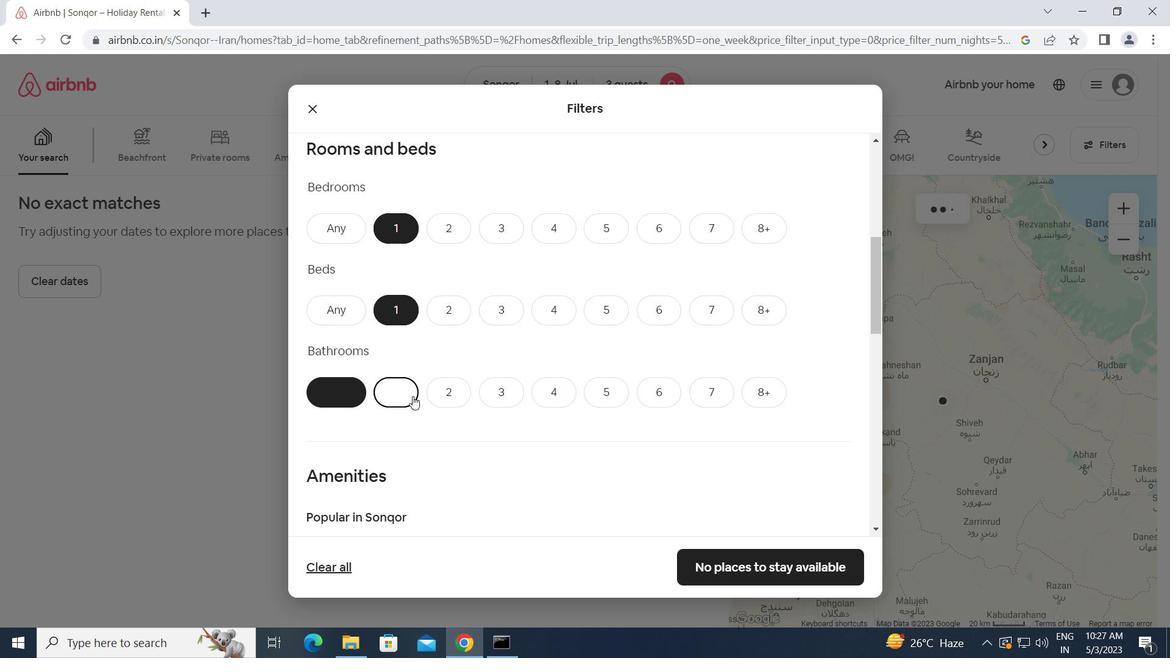 
Action: Mouse scrolled (418, 397) with delta (0, 0)
Screenshot: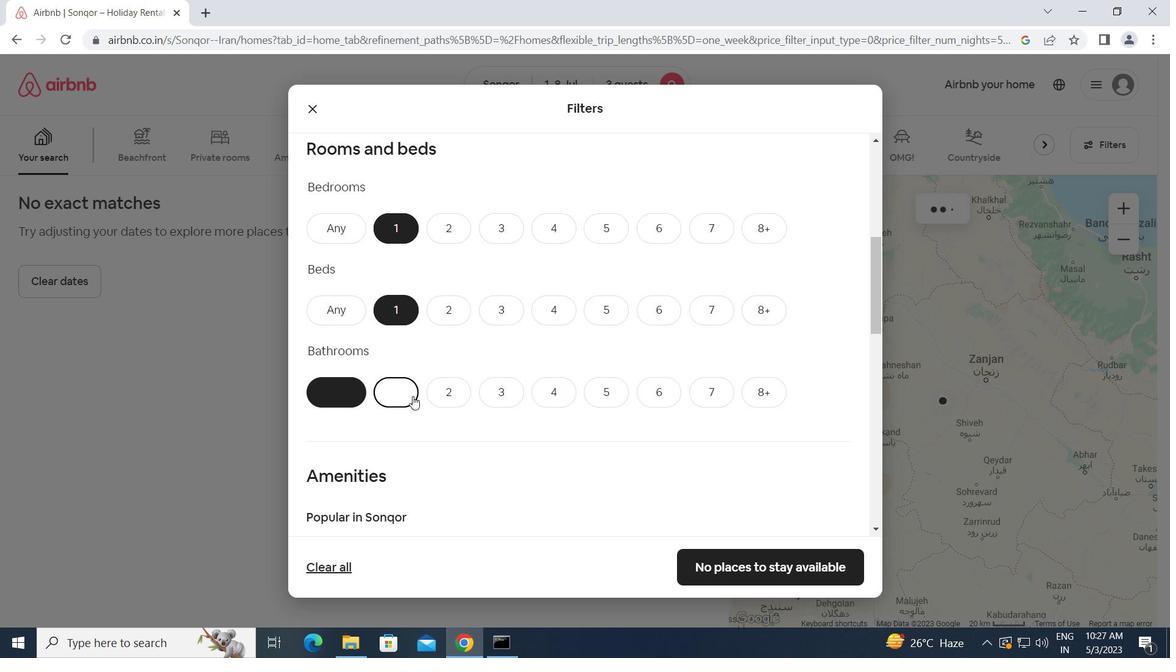 
Action: Mouse scrolled (418, 397) with delta (0, 0)
Screenshot: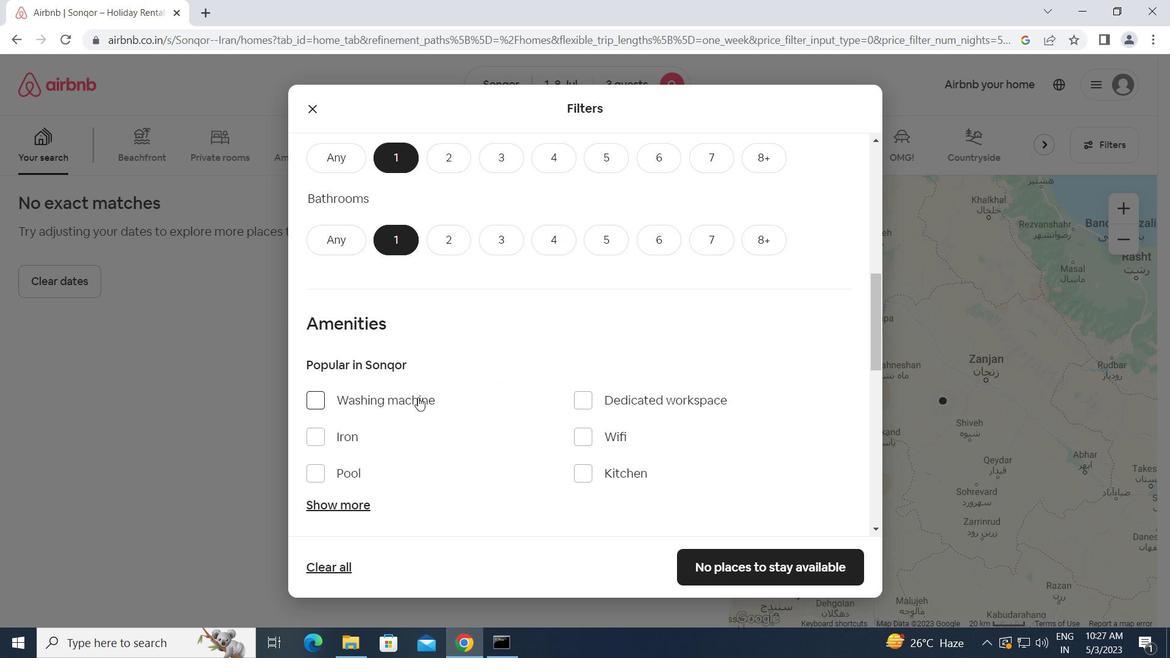 
Action: Mouse scrolled (418, 397) with delta (0, 0)
Screenshot: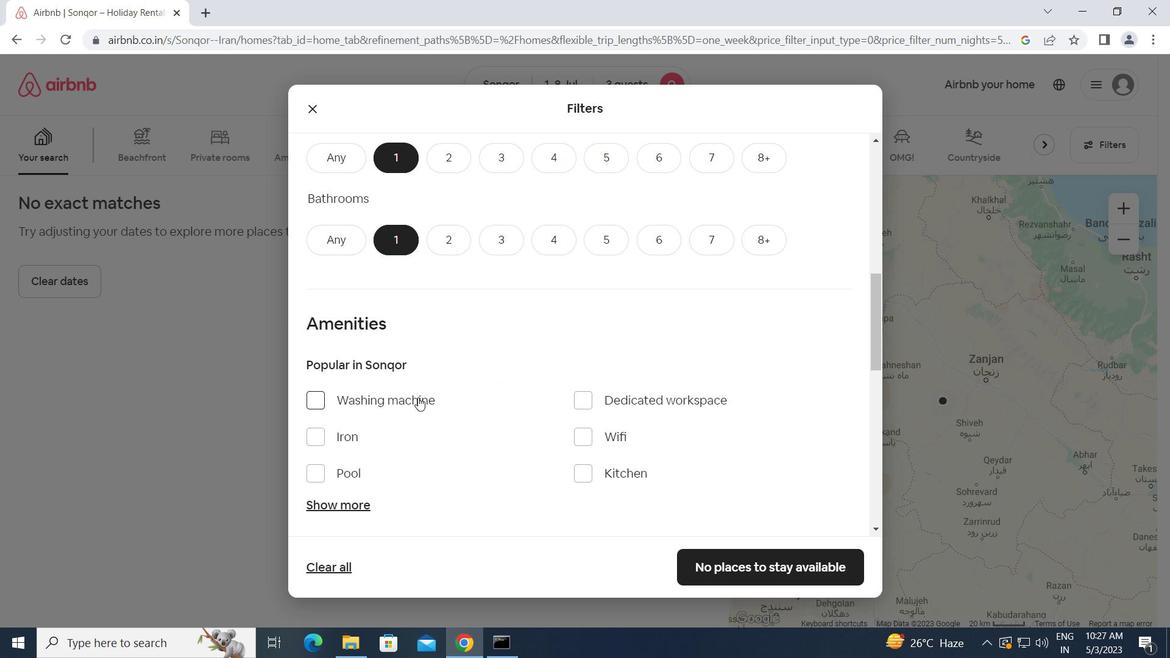 
Action: Mouse scrolled (418, 397) with delta (0, 0)
Screenshot: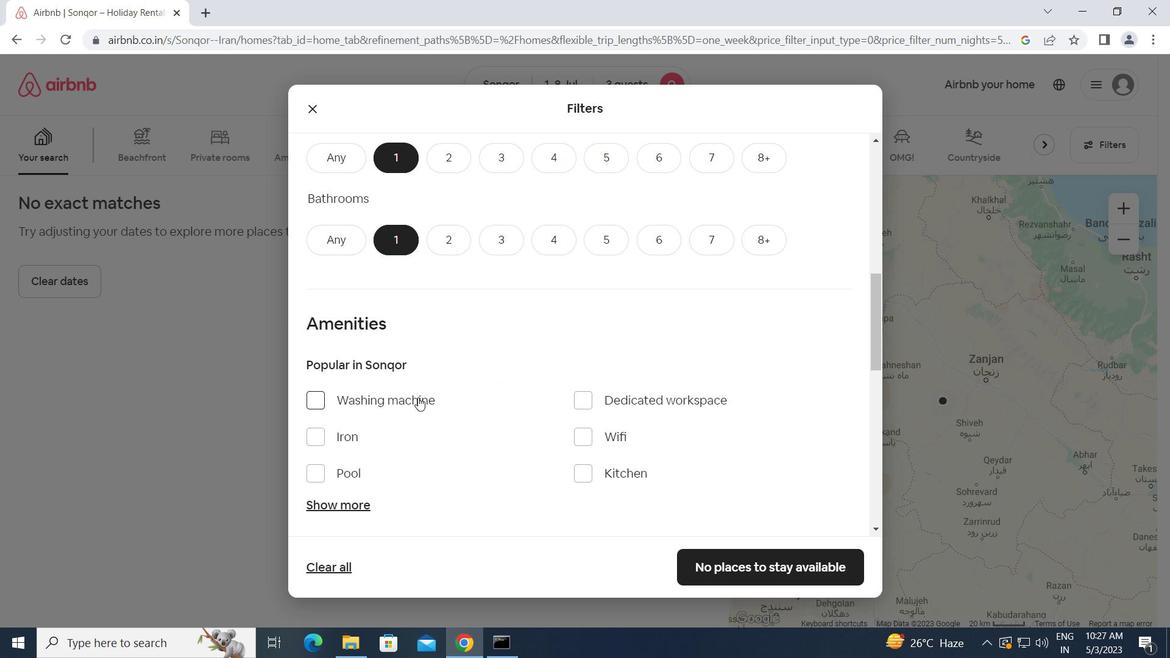 
Action: Mouse moved to (476, 414)
Screenshot: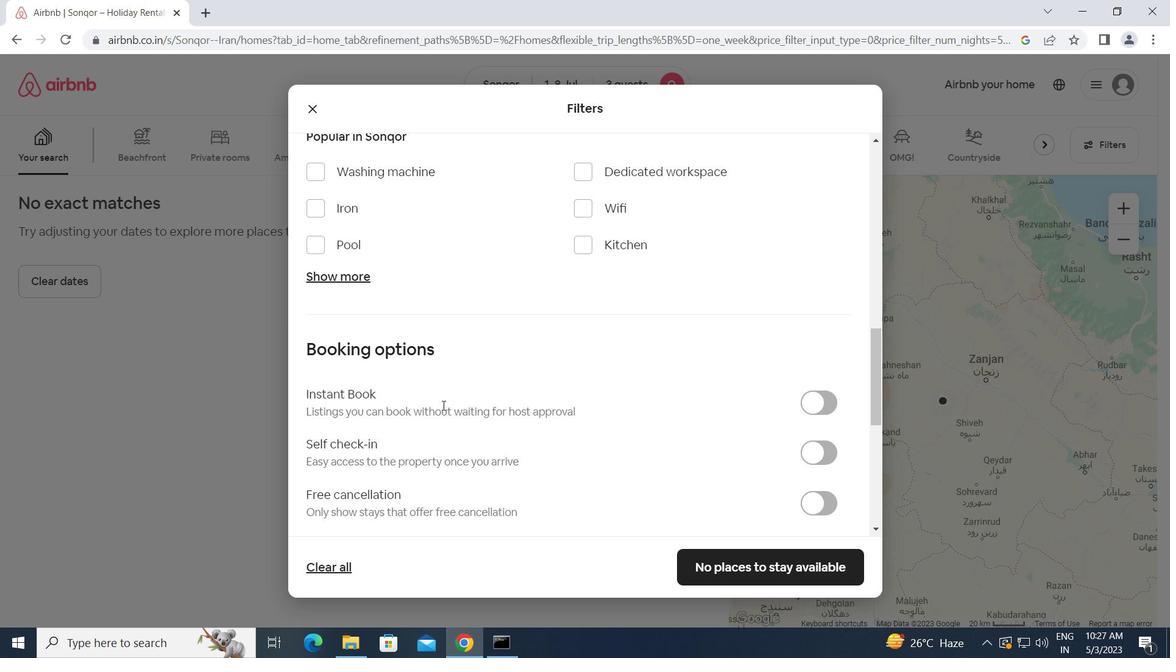 
Action: Mouse scrolled (476, 413) with delta (0, 0)
Screenshot: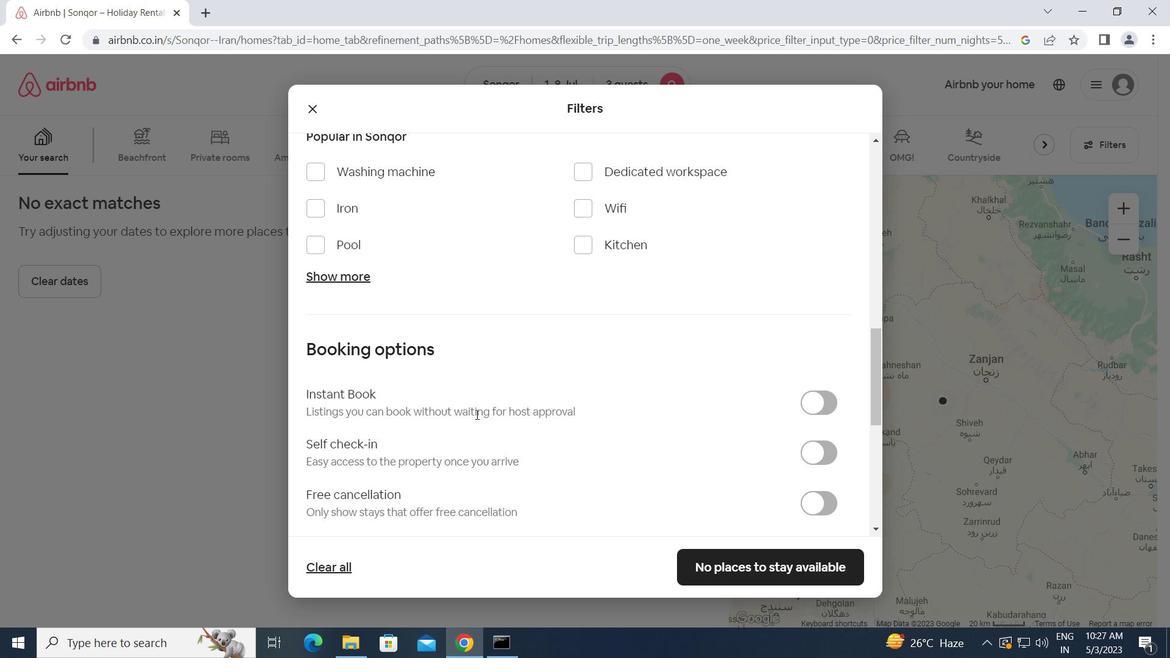 
Action: Mouse moved to (561, 401)
Screenshot: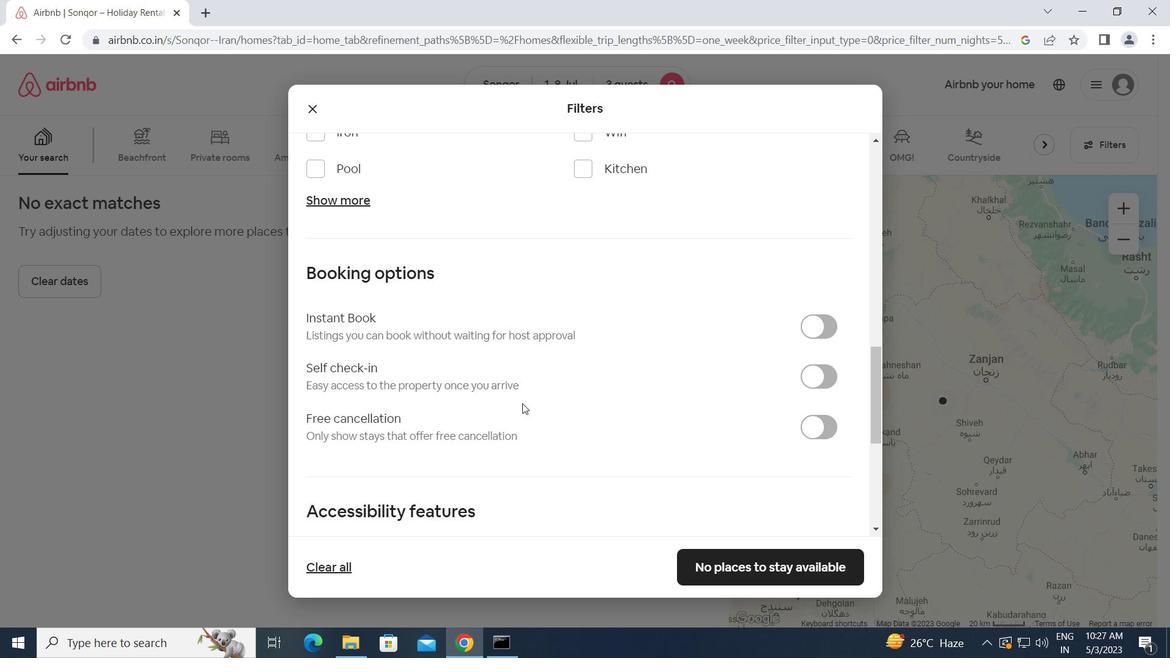 
Action: Mouse scrolled (561, 402) with delta (0, 0)
Screenshot: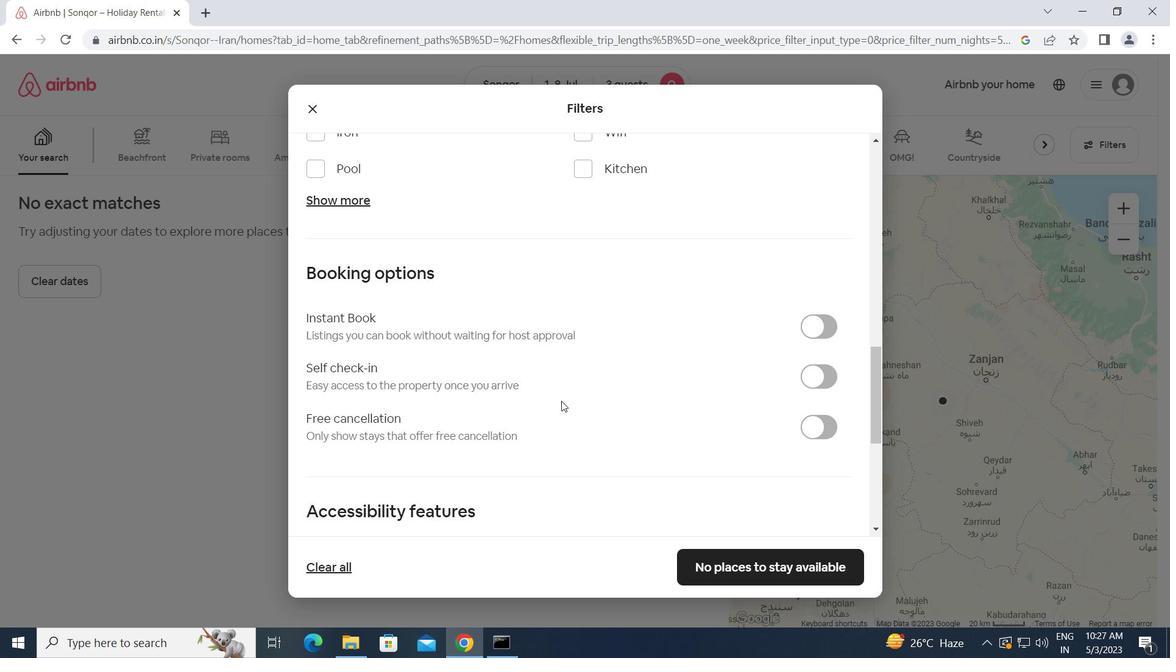 
Action: Mouse scrolled (561, 402) with delta (0, 0)
Screenshot: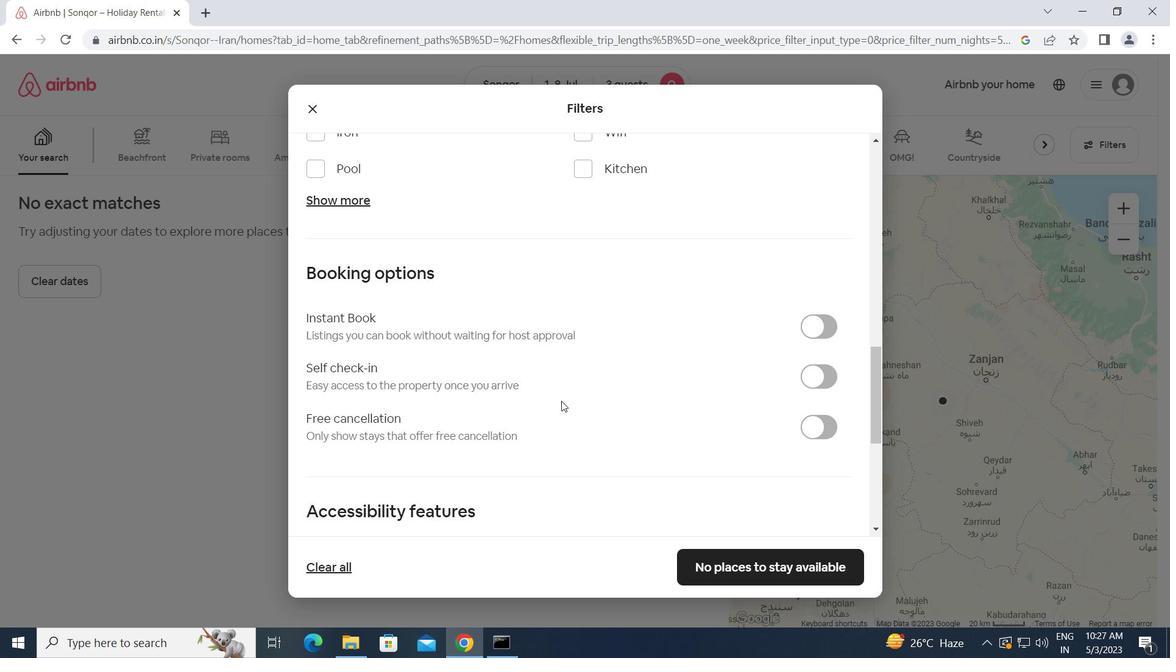 
Action: Mouse scrolled (561, 402) with delta (0, 0)
Screenshot: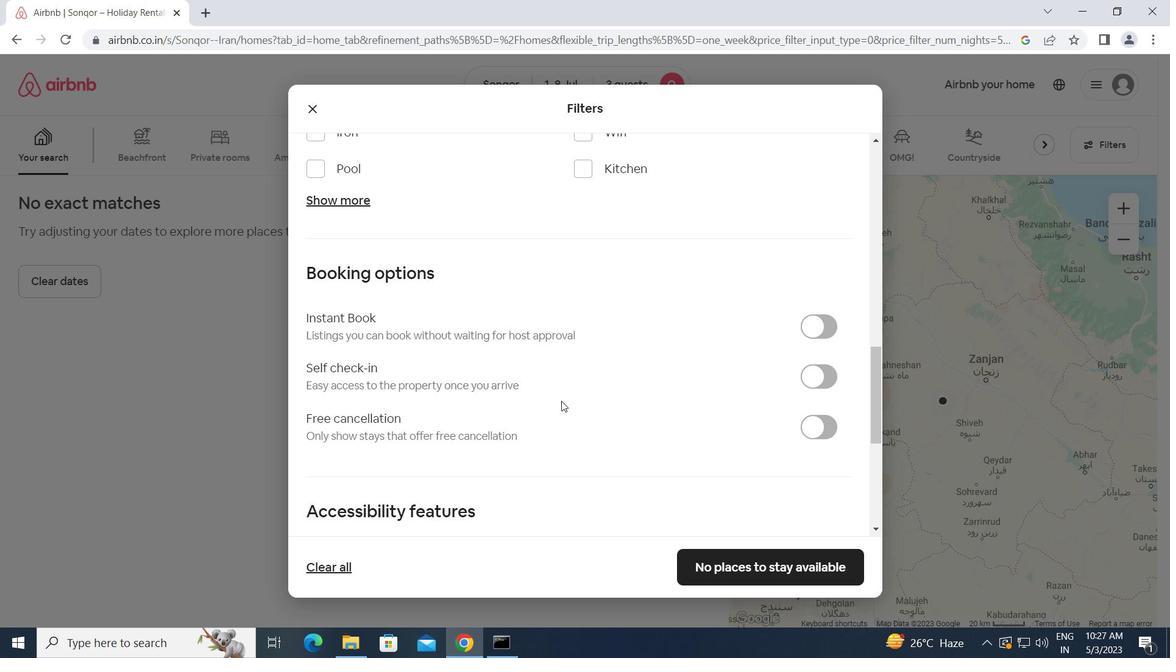 
Action: Mouse scrolled (561, 401) with delta (0, 0)
Screenshot: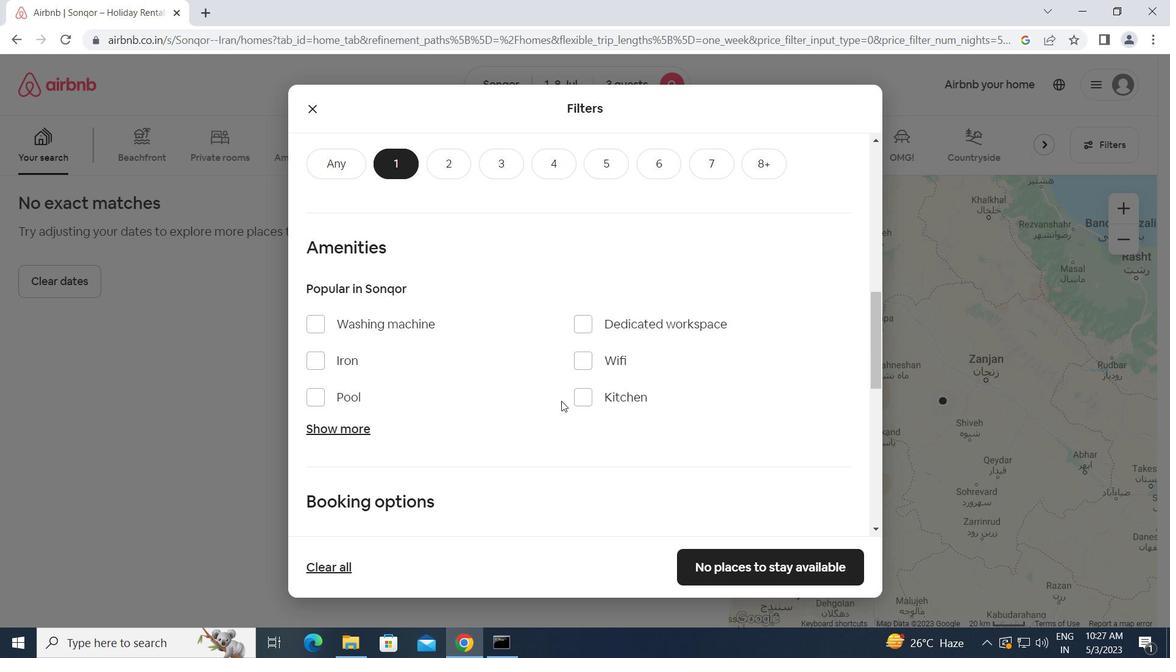 
Action: Mouse scrolled (561, 401) with delta (0, 0)
Screenshot: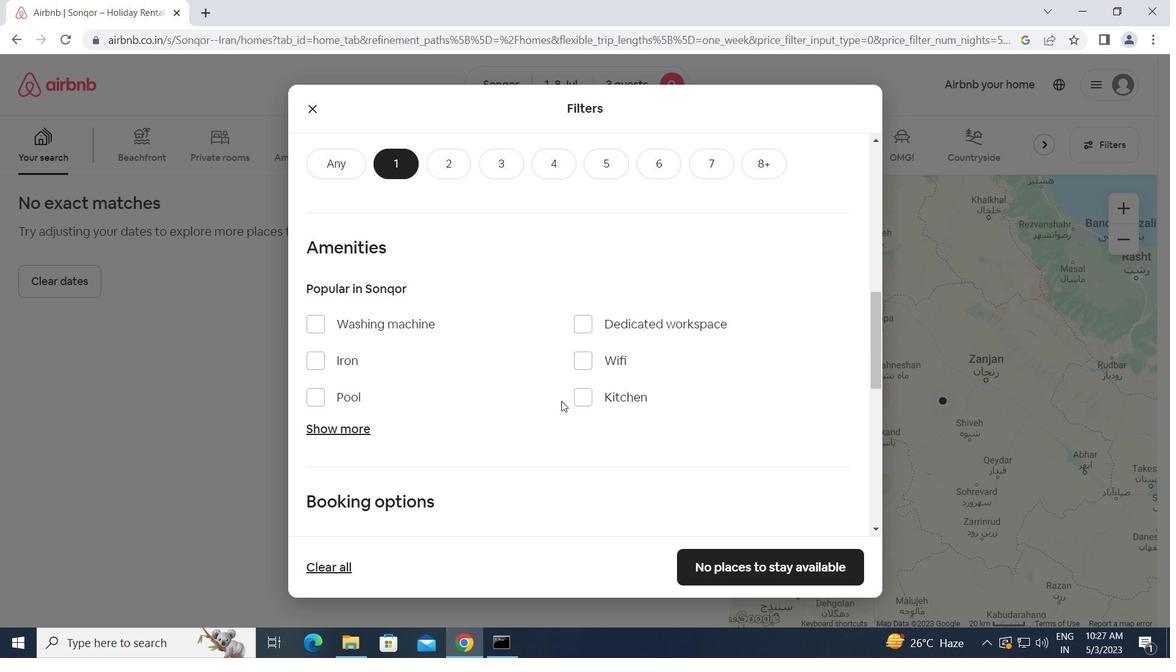 
Action: Mouse scrolled (561, 401) with delta (0, 0)
Screenshot: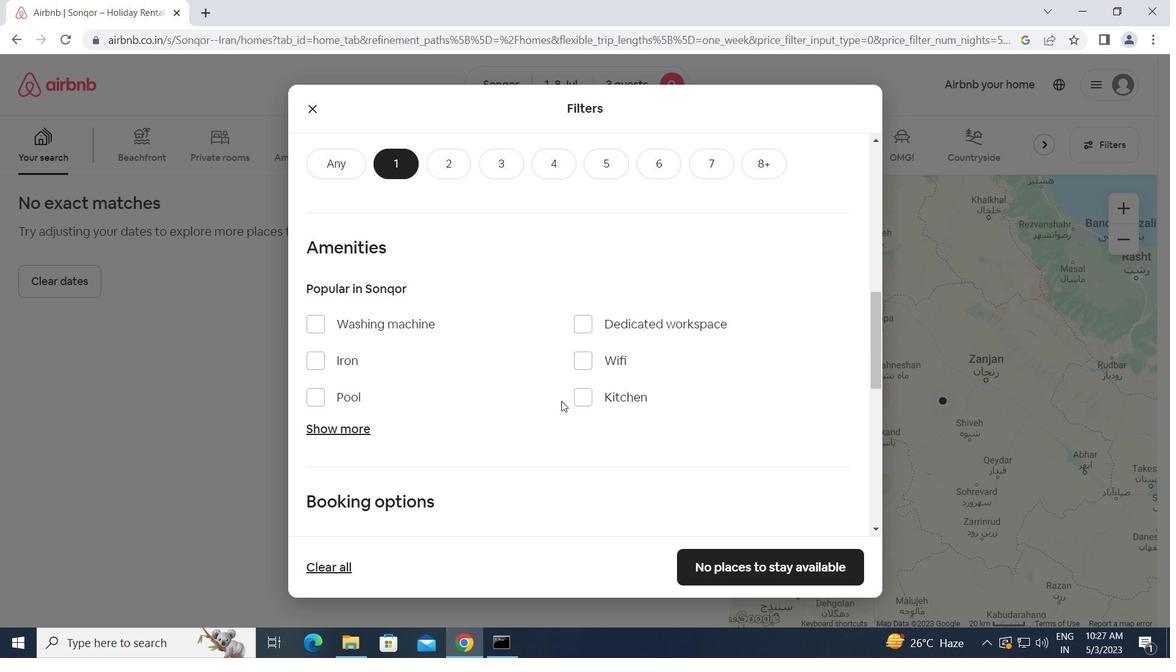 
Action: Mouse scrolled (561, 401) with delta (0, 0)
Screenshot: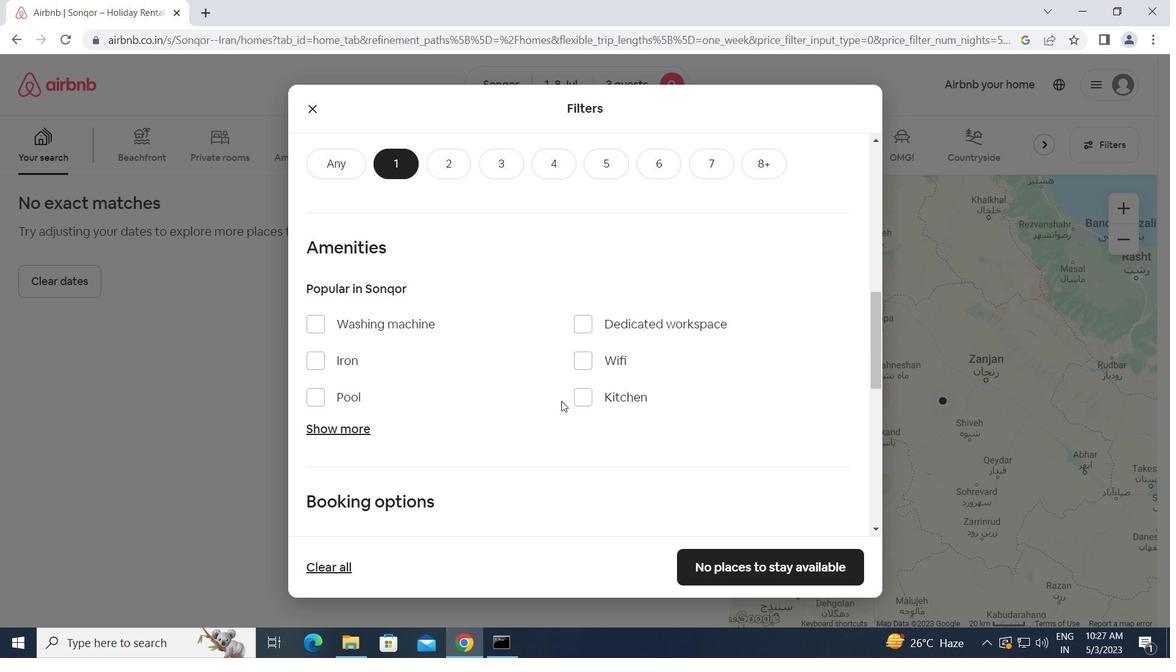 
Action: Mouse scrolled (561, 401) with delta (0, 0)
Screenshot: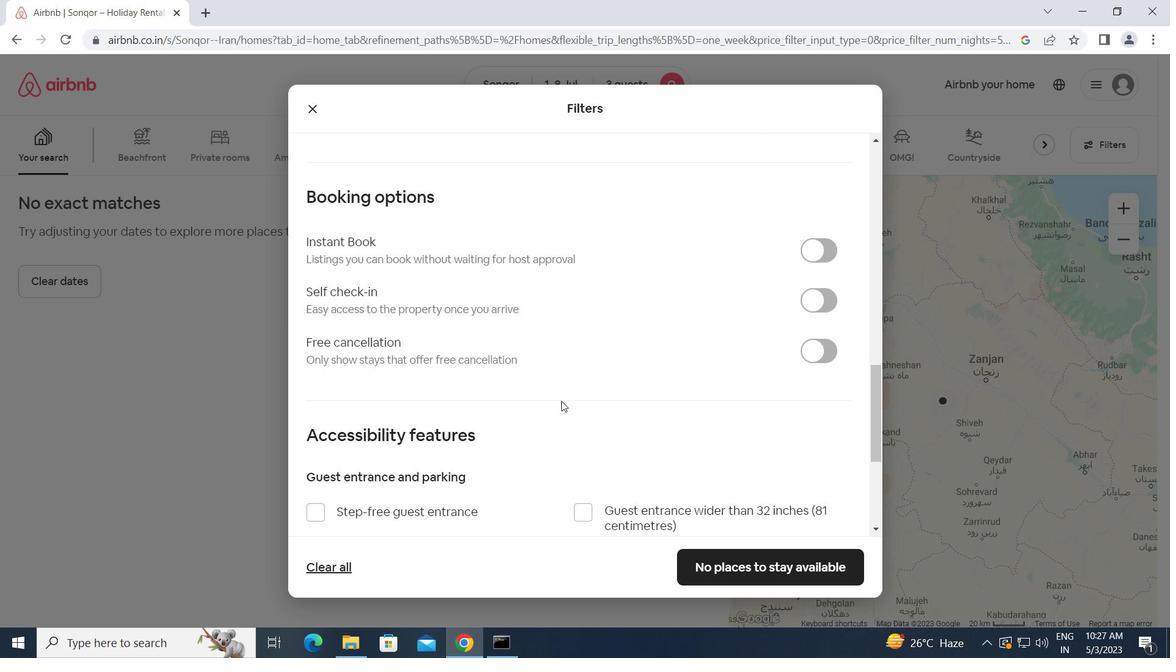 
Action: Mouse moved to (811, 228)
Screenshot: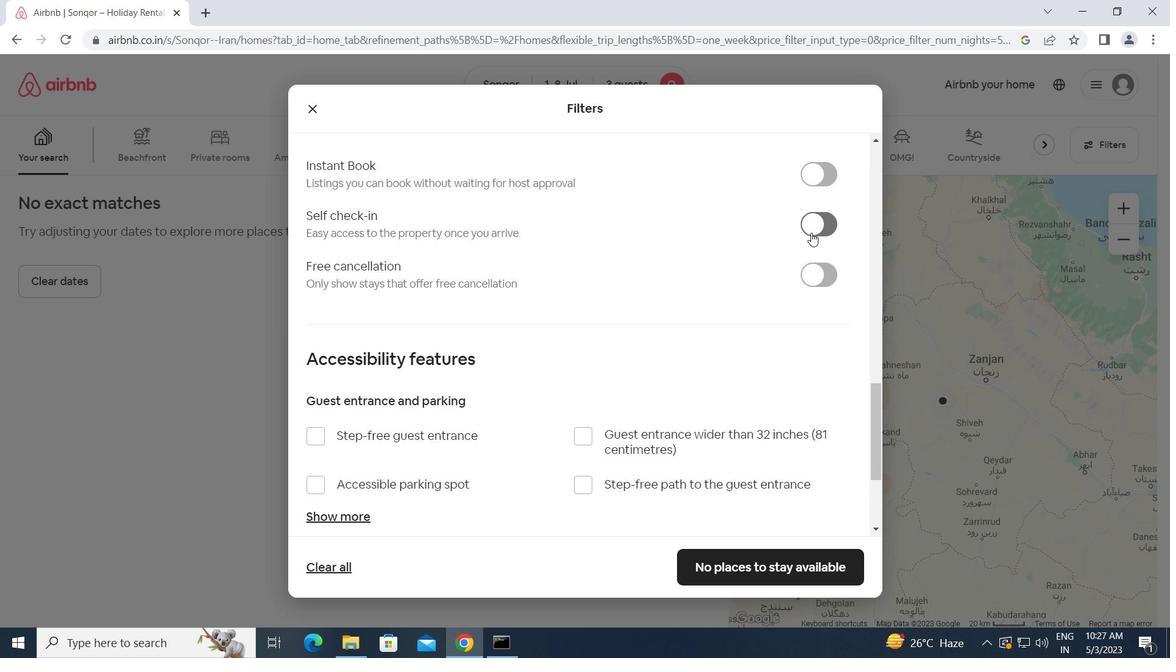 
Action: Mouse pressed left at (811, 228)
Screenshot: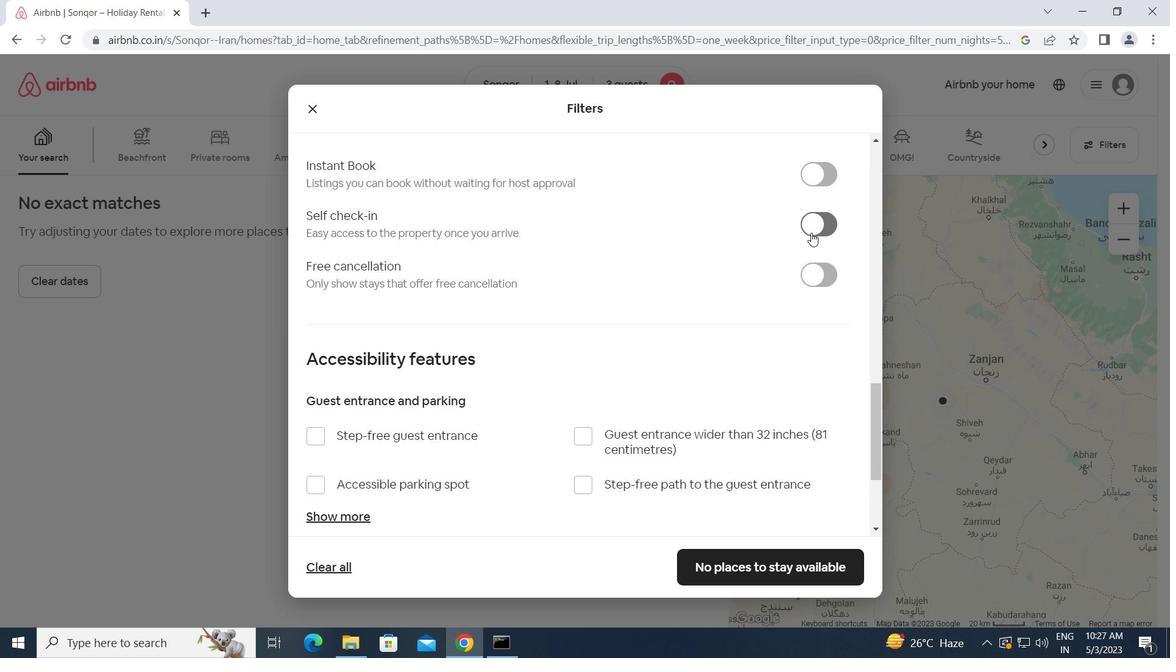 
Action: Mouse moved to (713, 324)
Screenshot: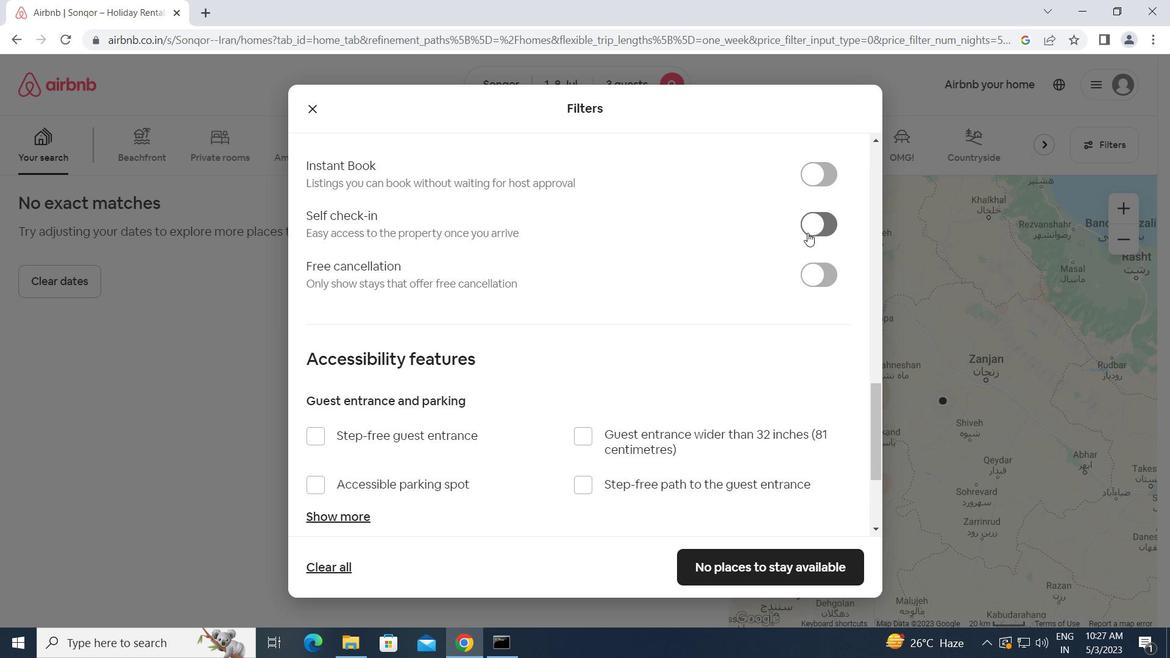
Action: Mouse scrolled (713, 323) with delta (0, 0)
Screenshot: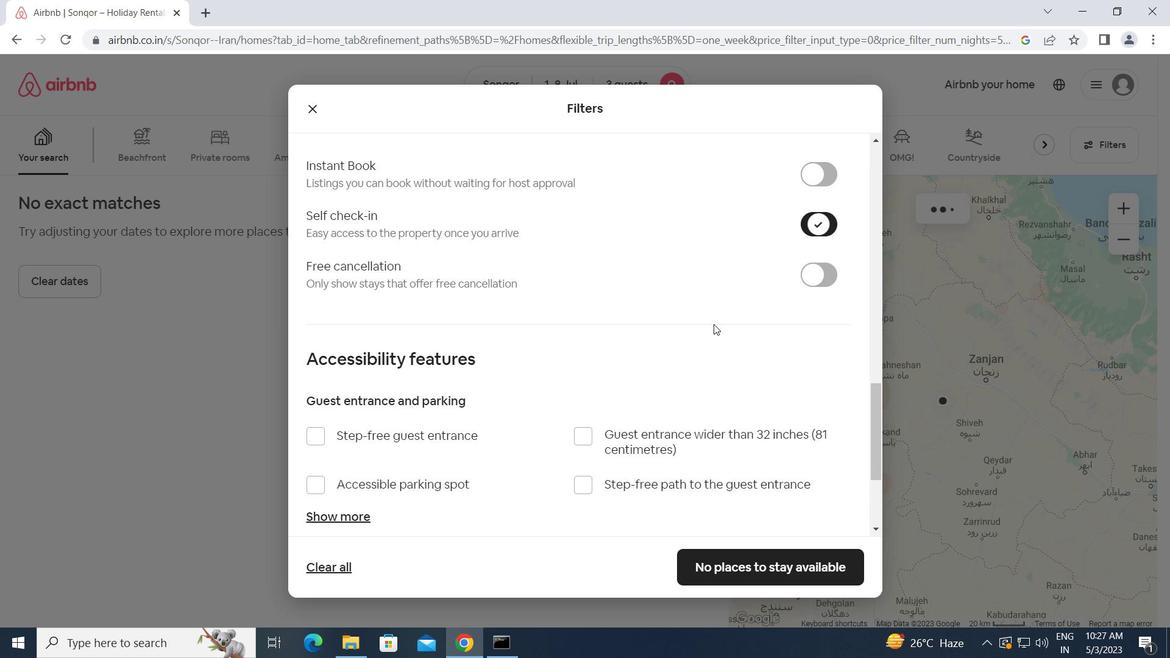 
Action: Mouse scrolled (713, 323) with delta (0, 0)
Screenshot: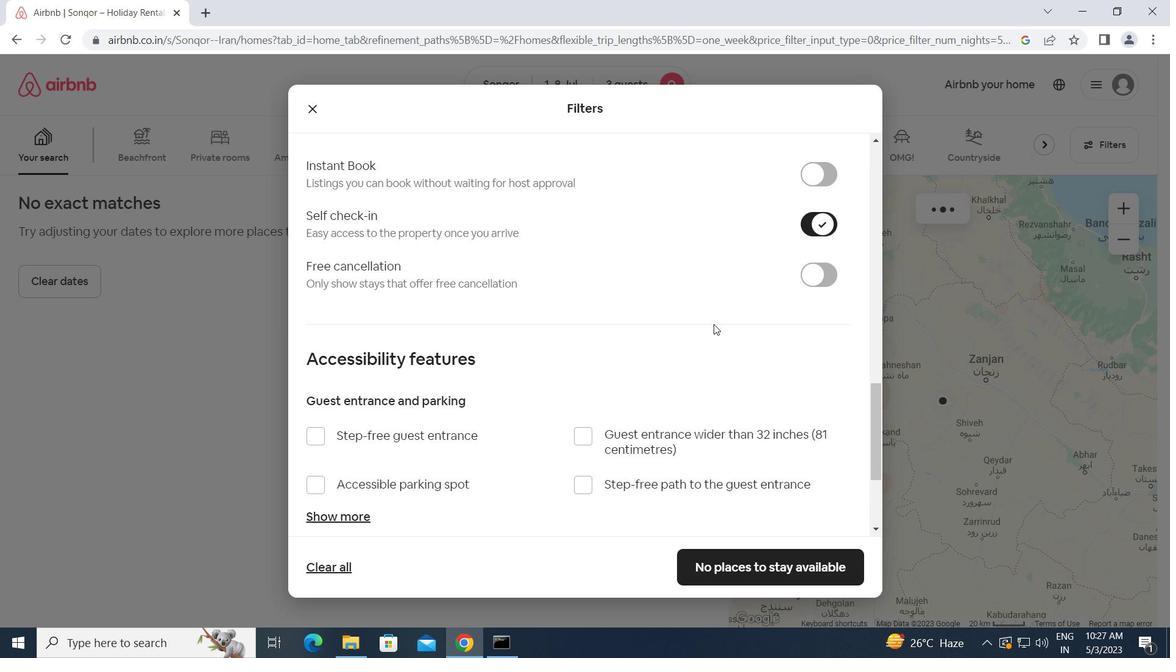 
Action: Mouse scrolled (713, 323) with delta (0, 0)
Screenshot: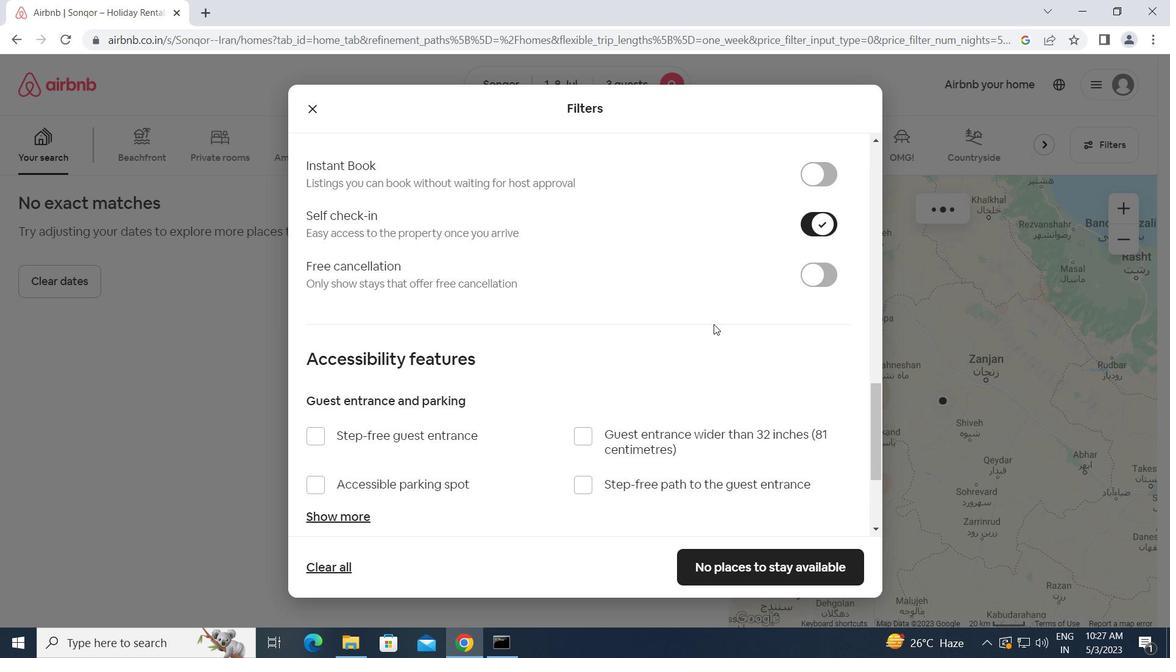
Action: Mouse scrolled (713, 323) with delta (0, 0)
Screenshot: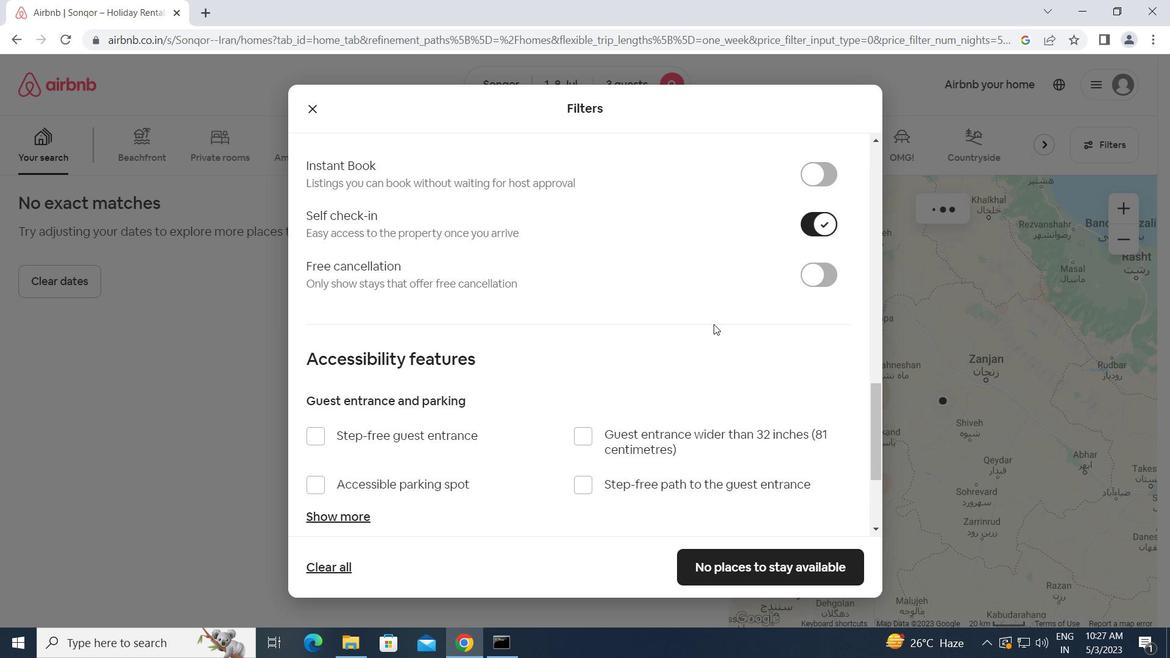 
Action: Mouse scrolled (713, 323) with delta (0, 0)
Screenshot: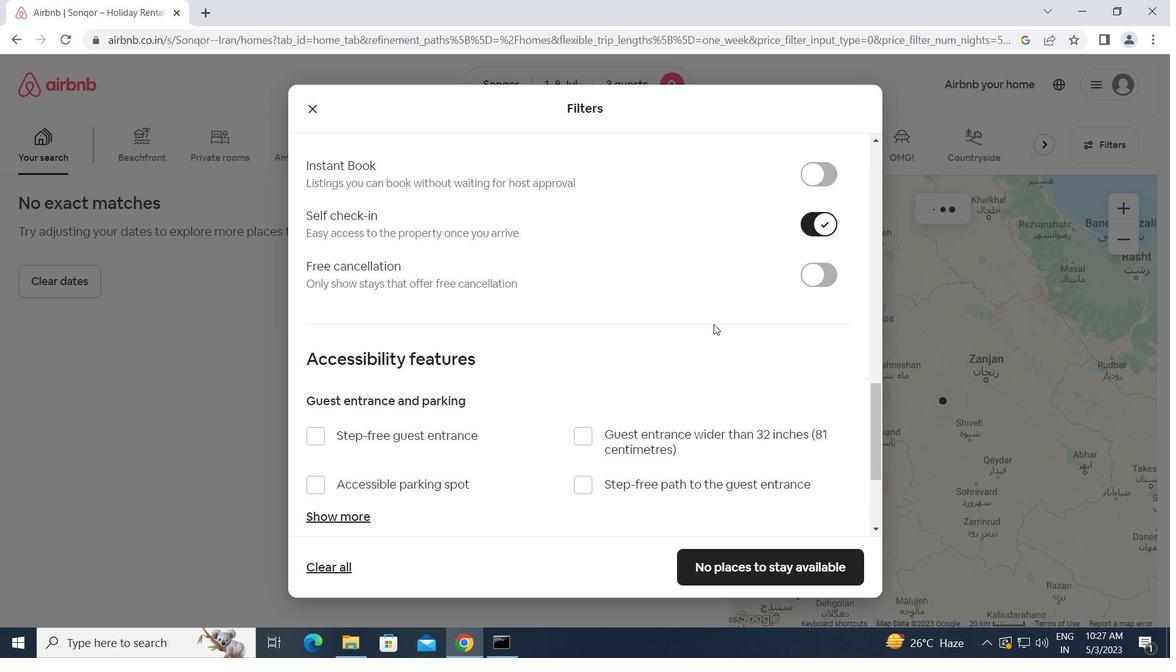 
Action: Mouse moved to (713, 324)
Screenshot: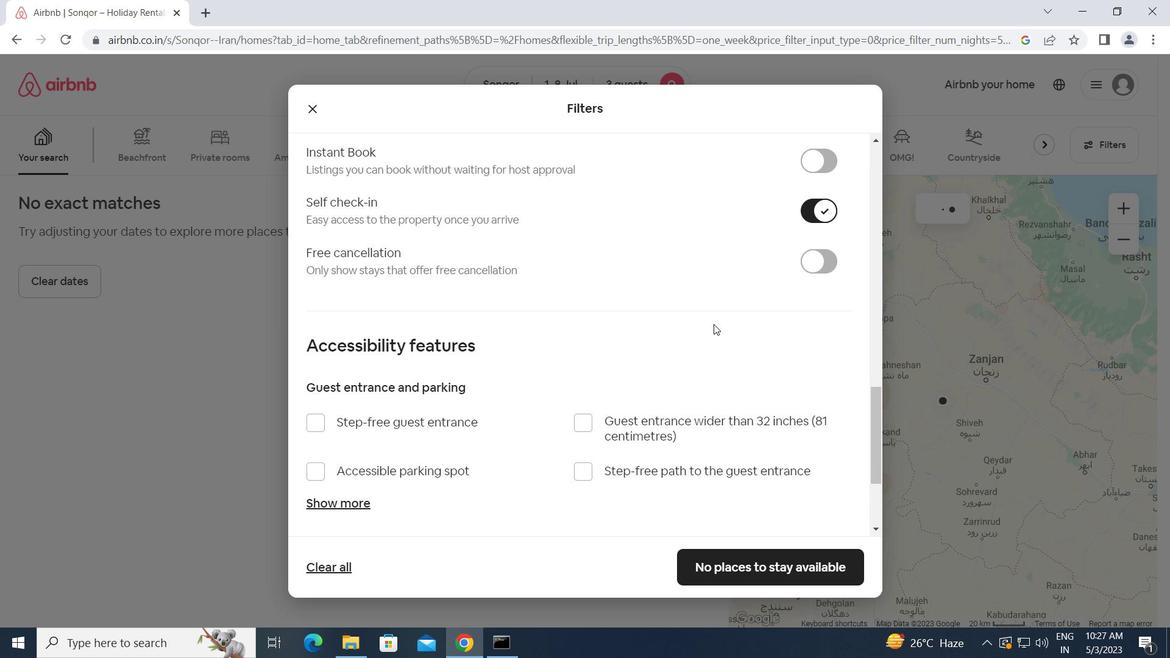 
Action: Mouse scrolled (713, 324) with delta (0, 0)
Screenshot: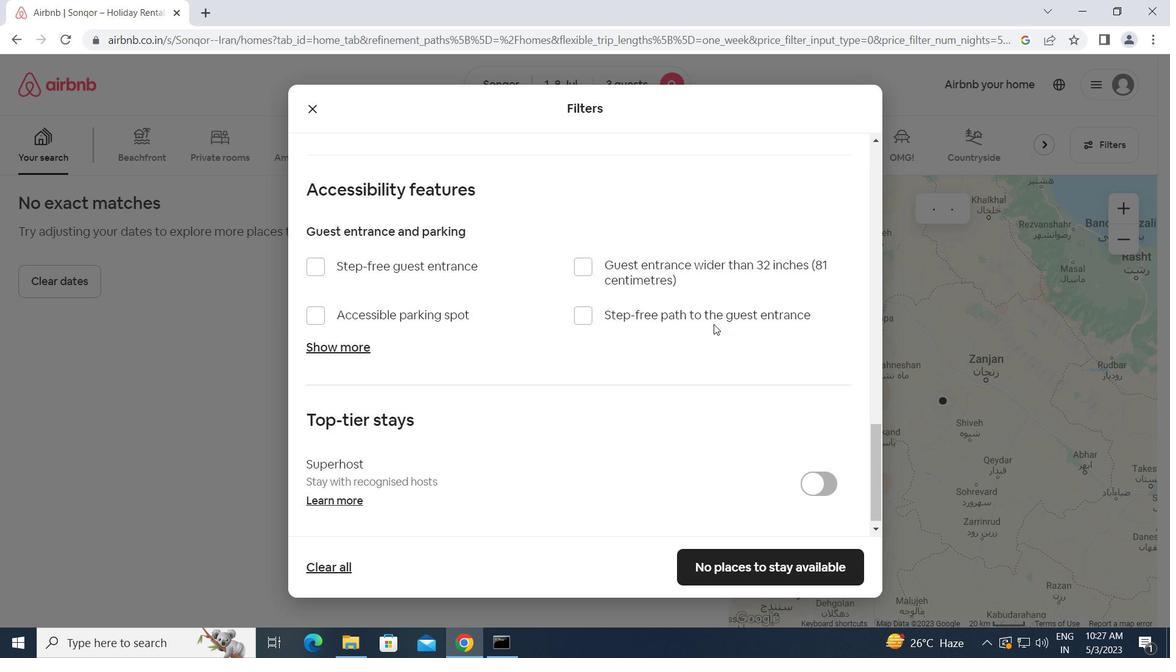 
Action: Mouse scrolled (713, 324) with delta (0, 0)
Screenshot: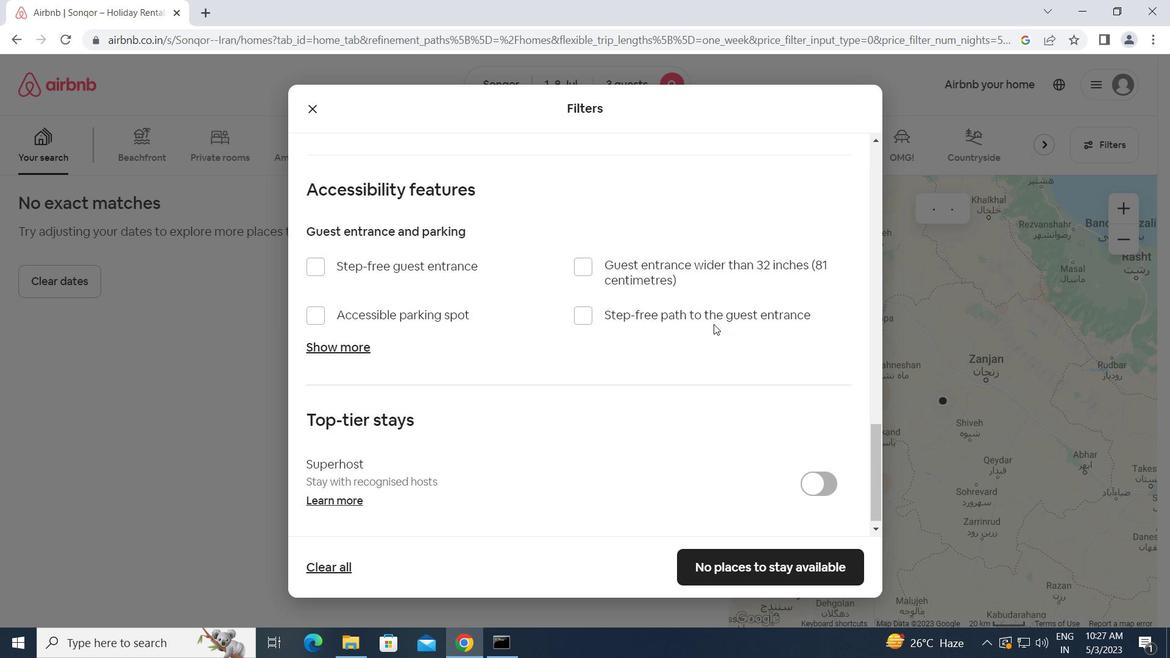 
Action: Mouse moved to (713, 325)
Screenshot: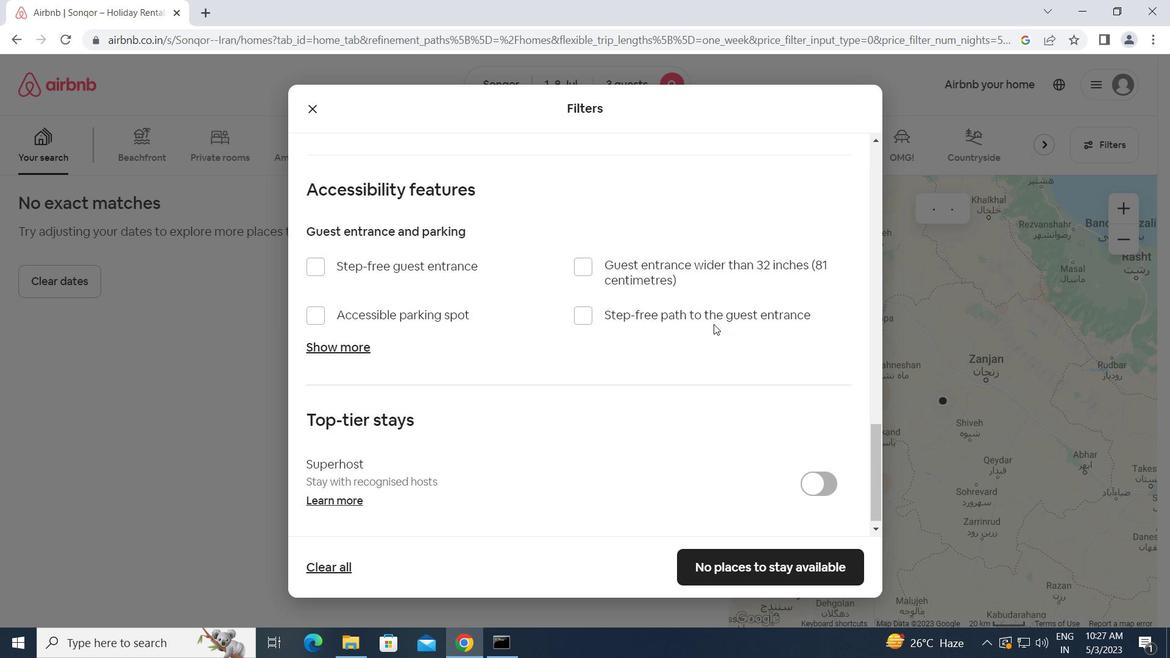 
Action: Mouse scrolled (713, 324) with delta (0, 0)
Screenshot: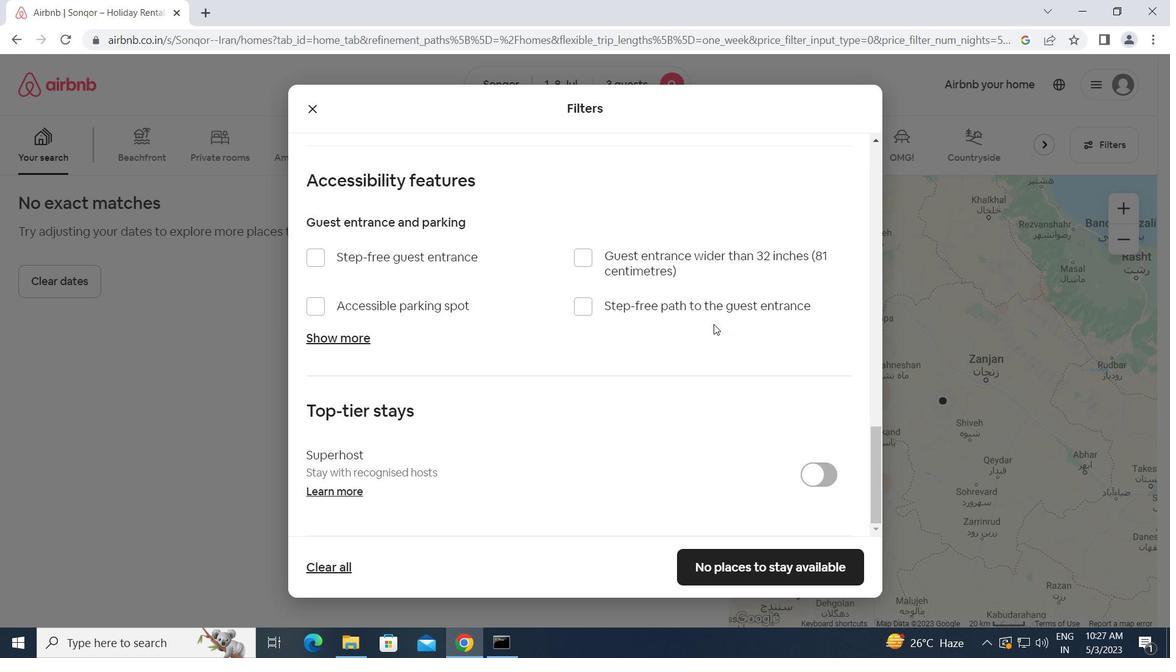 
Action: Mouse scrolled (713, 324) with delta (0, 0)
Screenshot: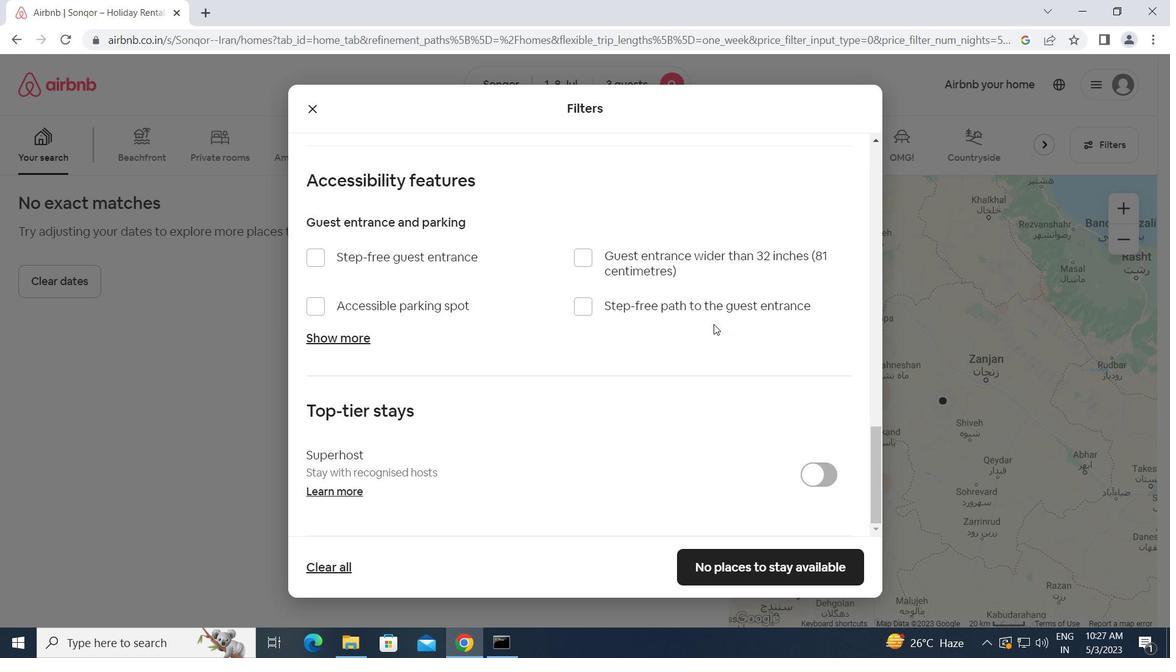 
Action: Mouse scrolled (713, 324) with delta (0, 0)
Screenshot: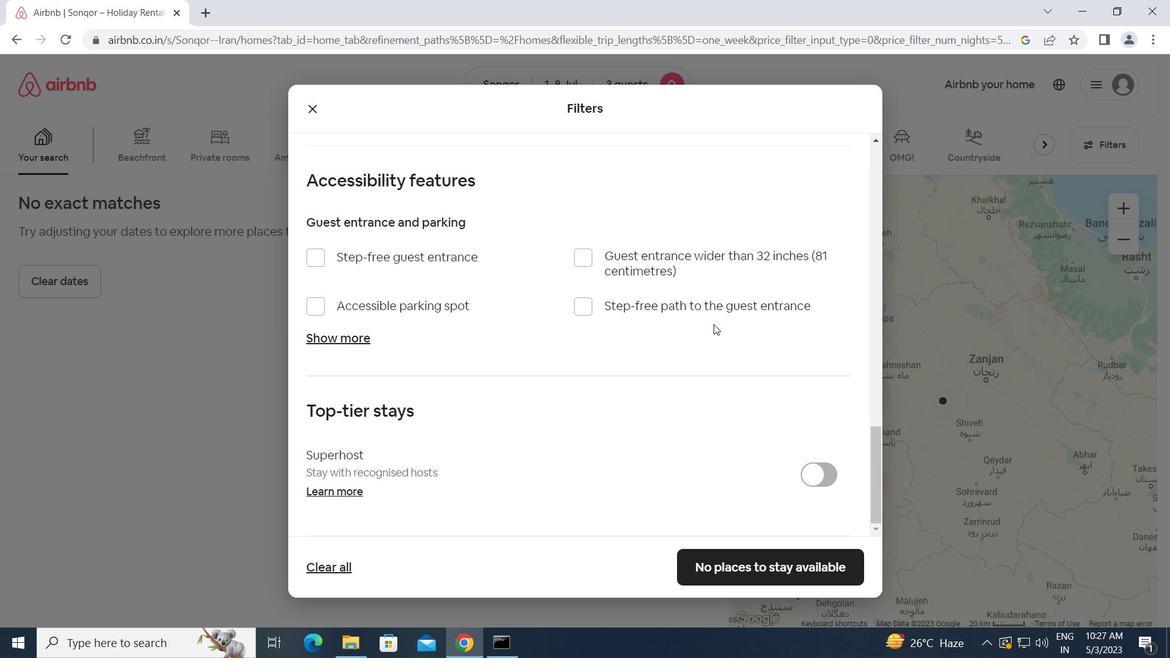 
Action: Mouse scrolled (713, 324) with delta (0, 0)
Screenshot: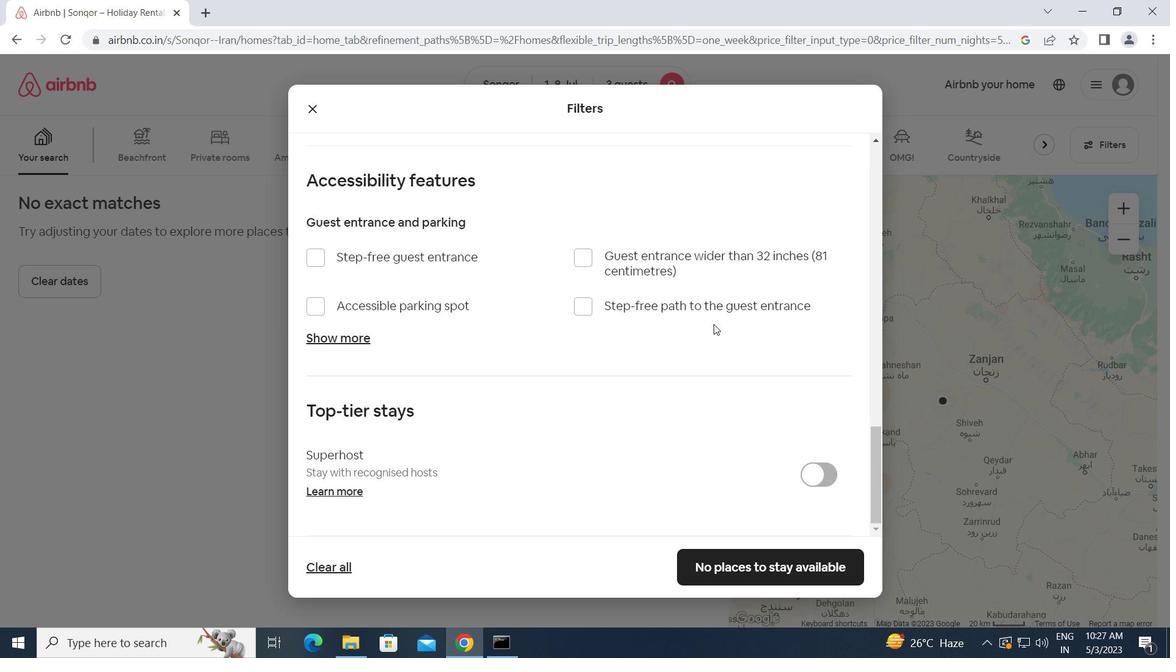 
Action: Mouse moved to (747, 564)
Screenshot: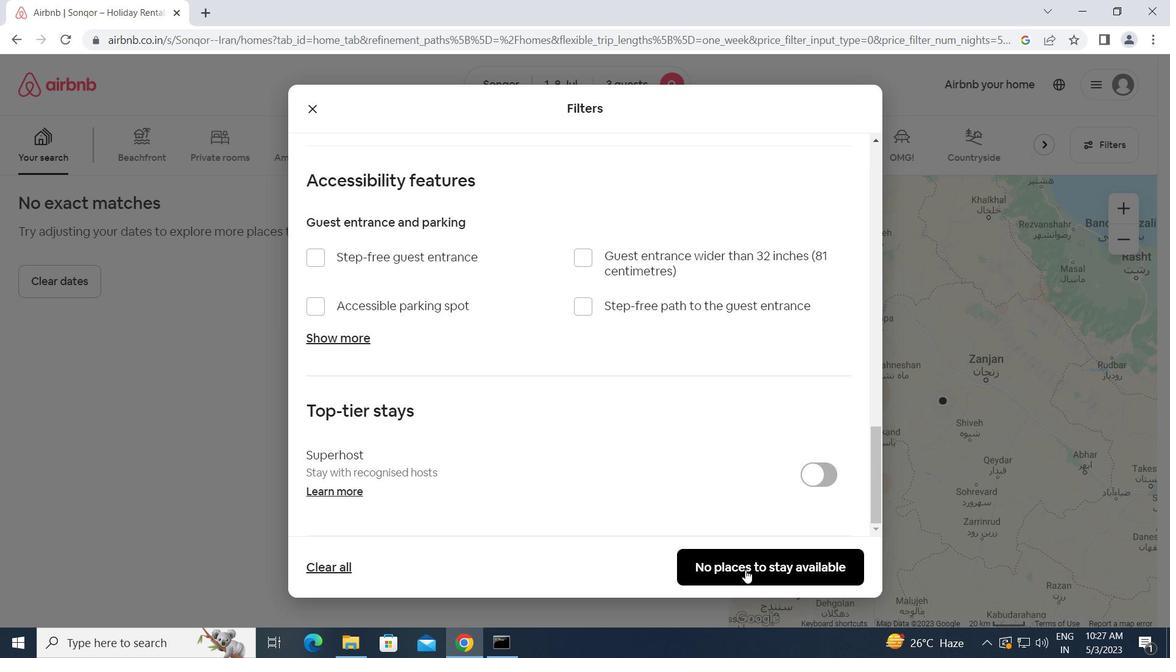 
Action: Mouse pressed left at (747, 564)
Screenshot: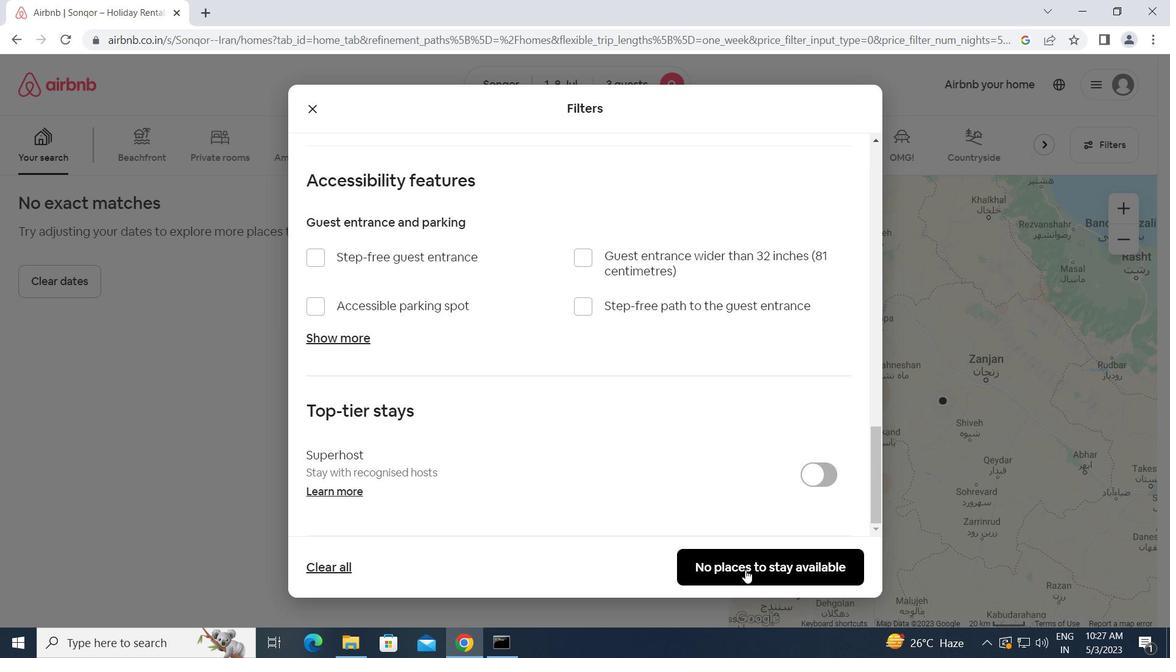 
